 Task: Create a blank project ArmorTech with privacy Public and default view as List and in the team Taskers . Create three sections in the project as To-Do, Doing and Done
Action: Mouse scrolled (905, 554) with delta (0, 0)
Screenshot: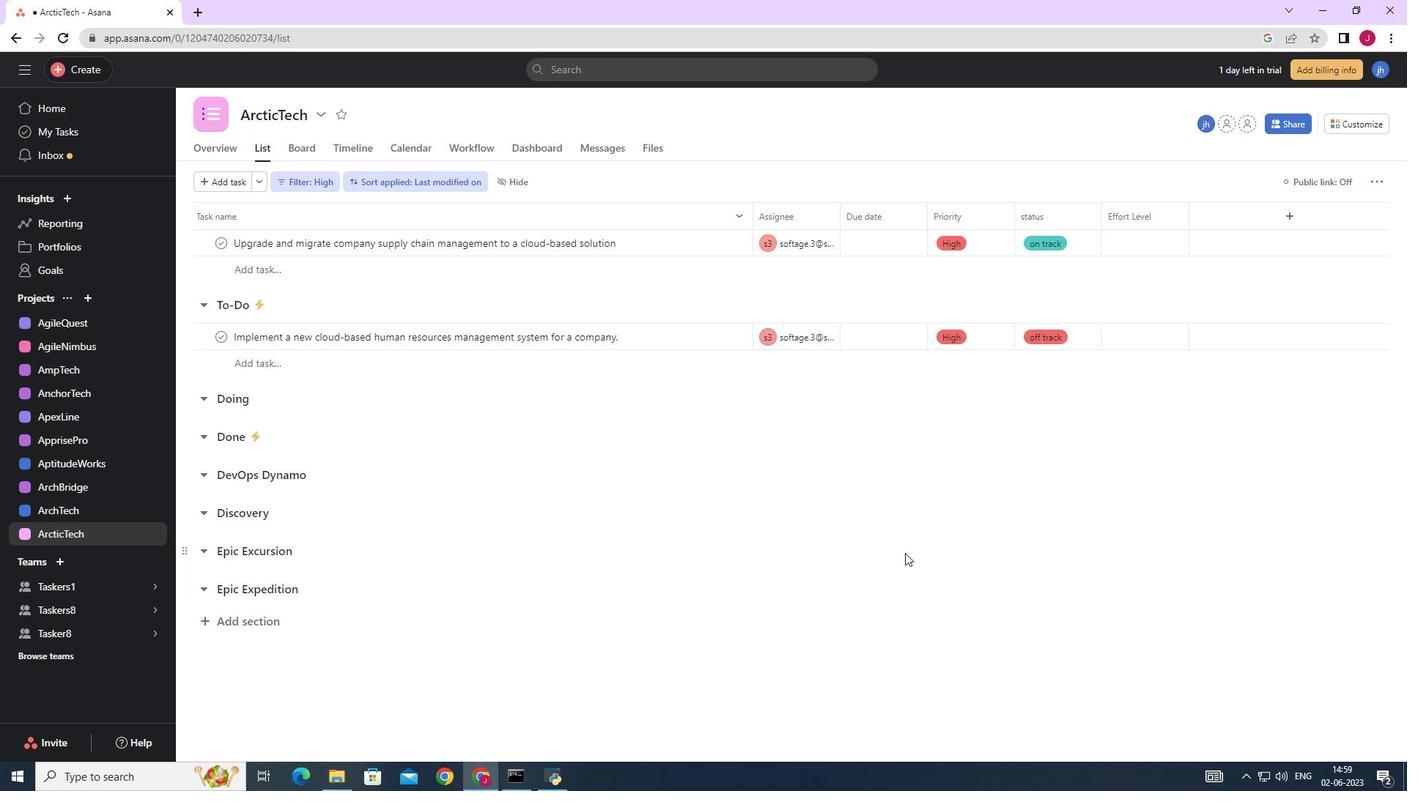 
Action: Mouse moved to (84, 298)
Screenshot: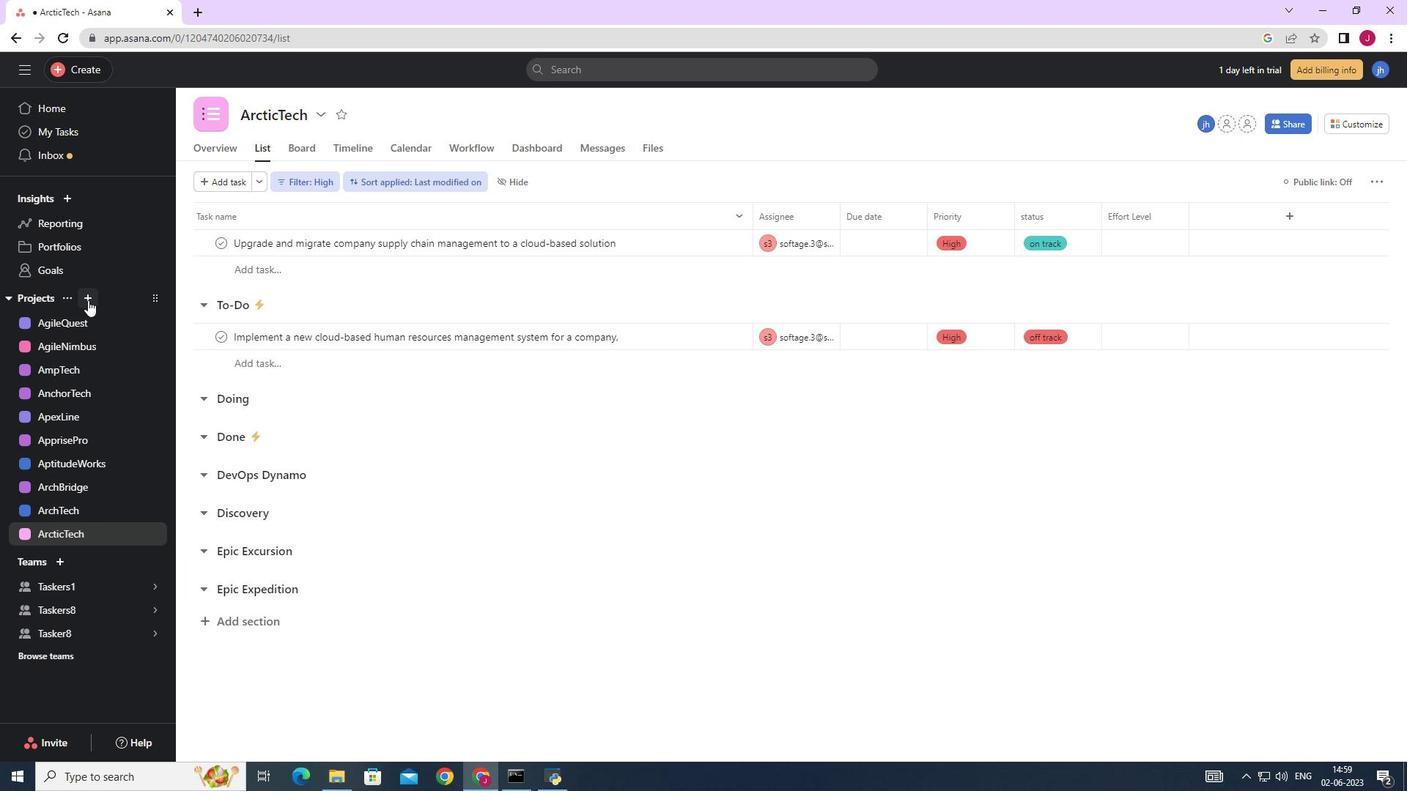 
Action: Mouse pressed left at (84, 298)
Screenshot: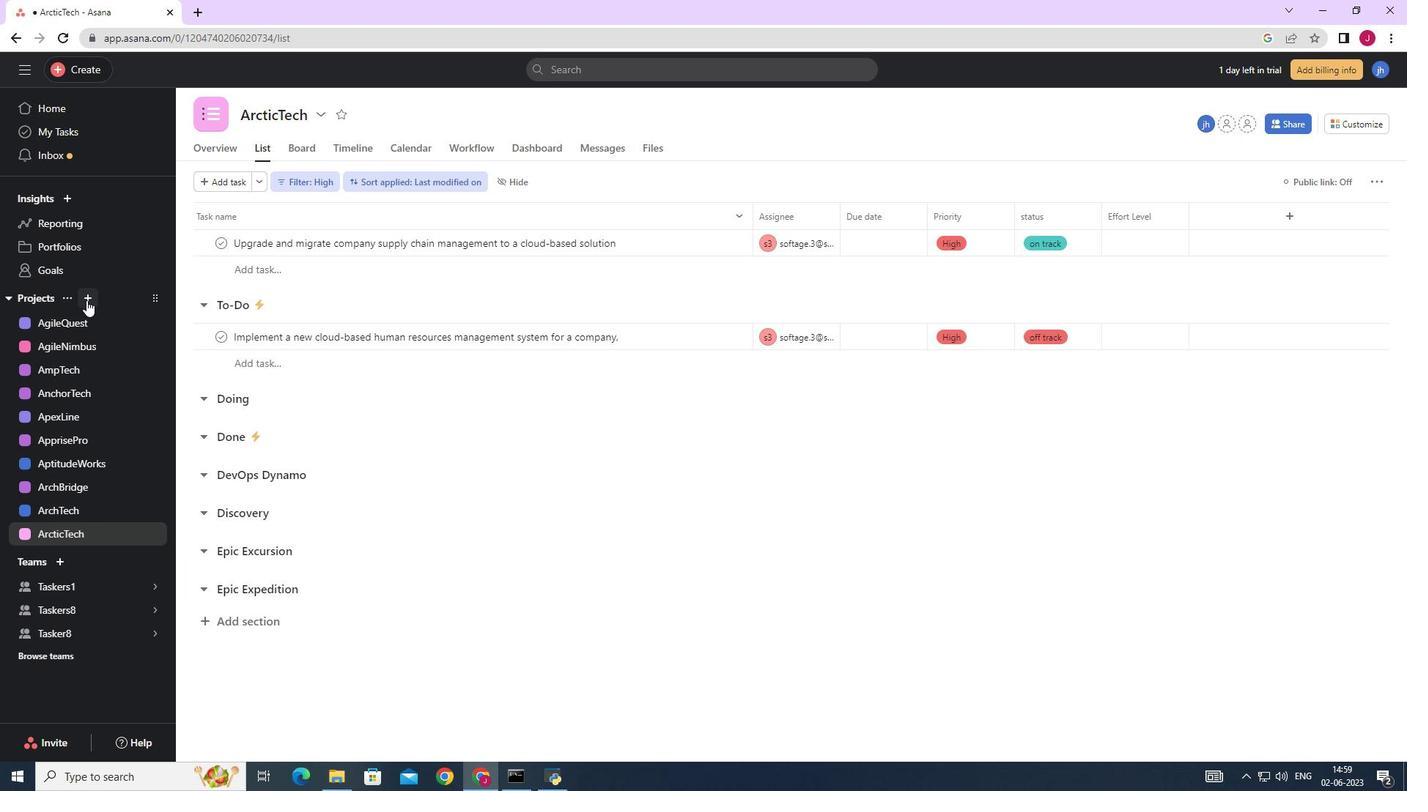 
Action: Mouse moved to (156, 327)
Screenshot: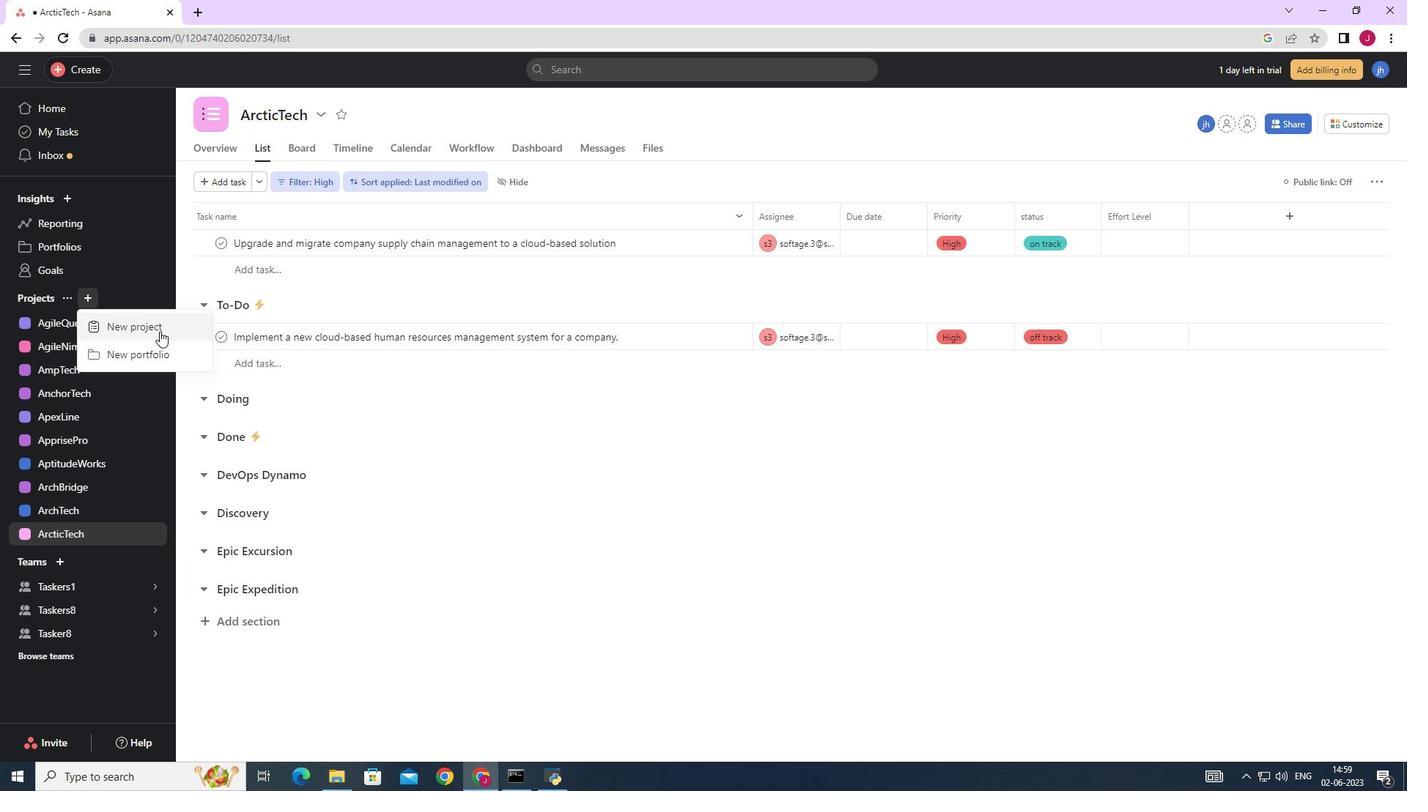 
Action: Mouse pressed left at (156, 327)
Screenshot: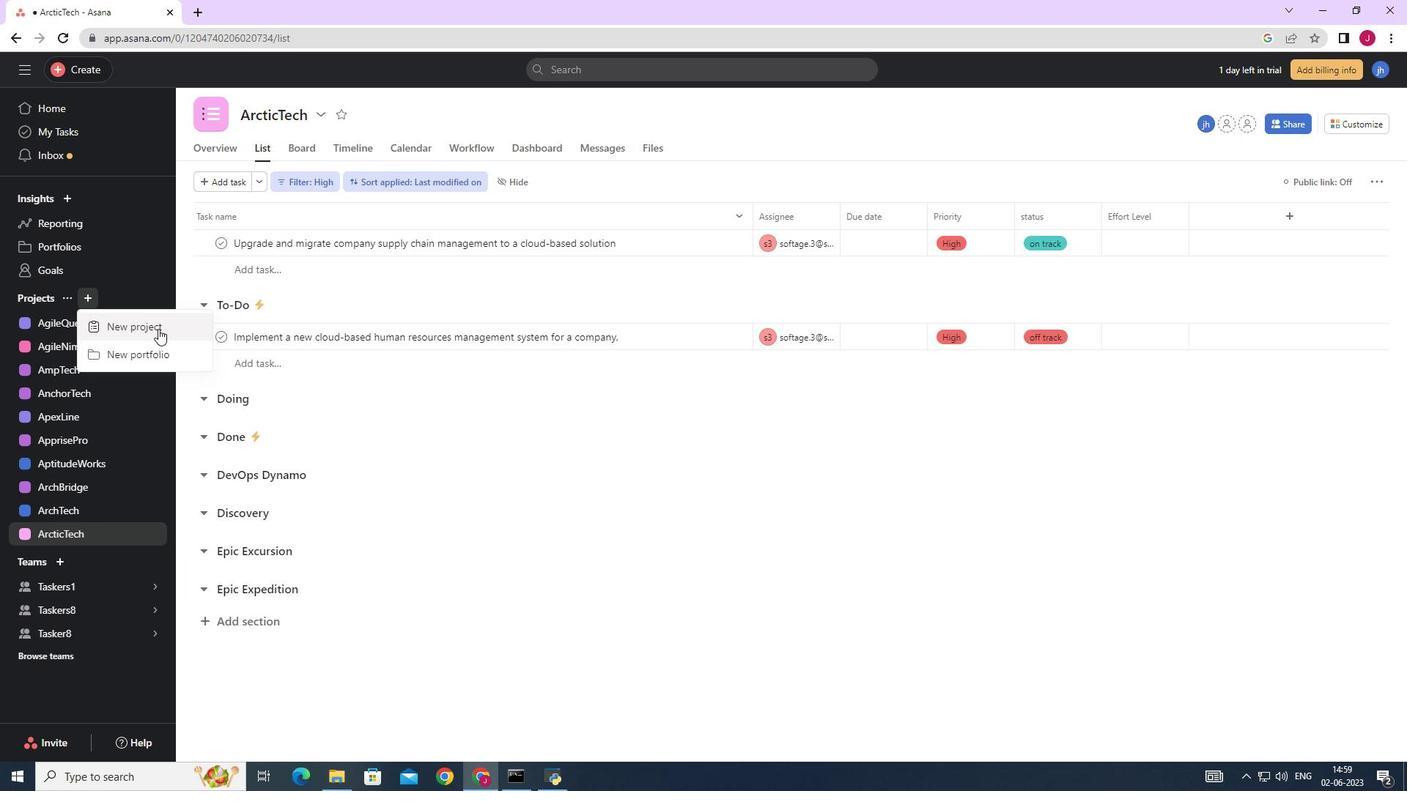 
Action: Mouse moved to (603, 295)
Screenshot: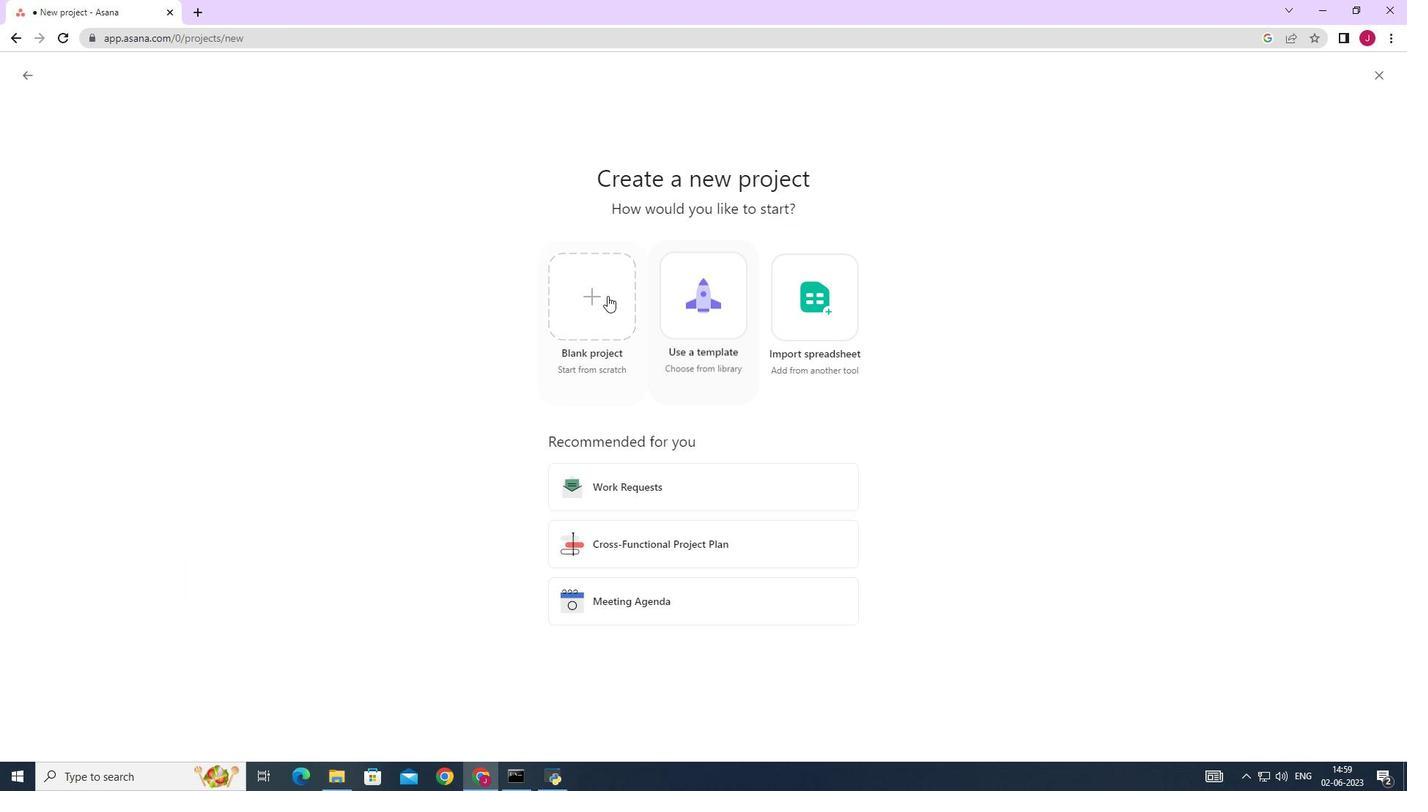 
Action: Mouse pressed left at (603, 295)
Screenshot: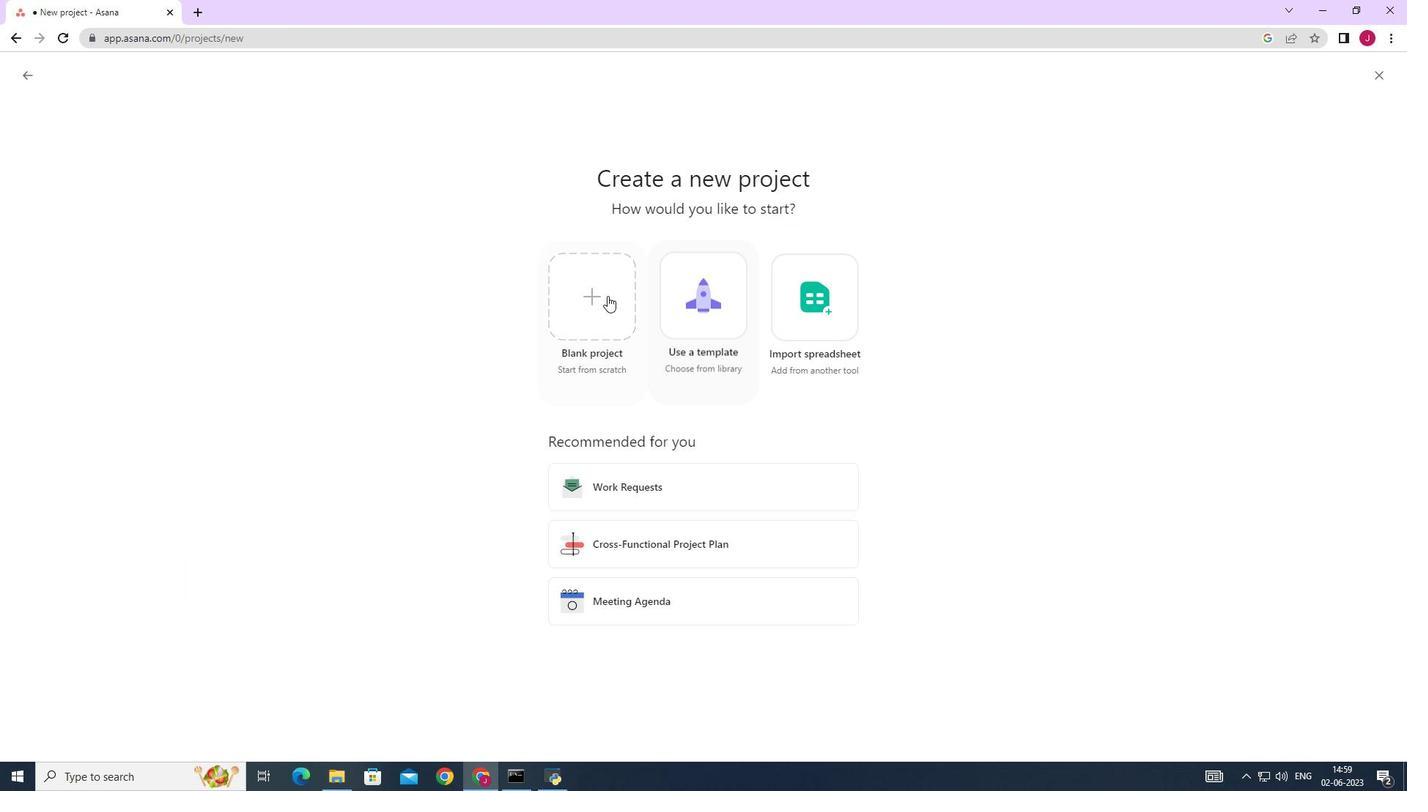 
Action: Mouse moved to (383, 189)
Screenshot: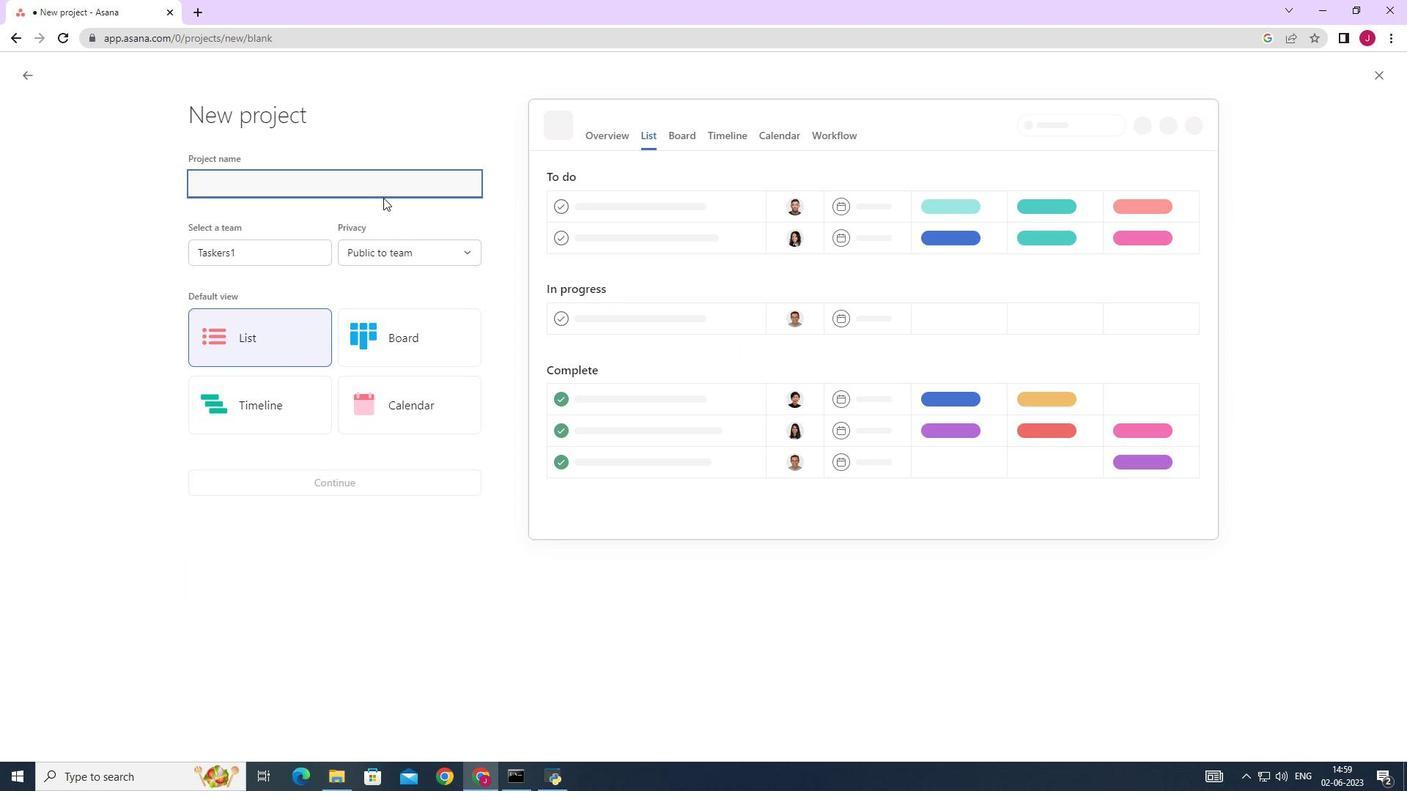 
Action: Mouse pressed left at (383, 189)
Screenshot: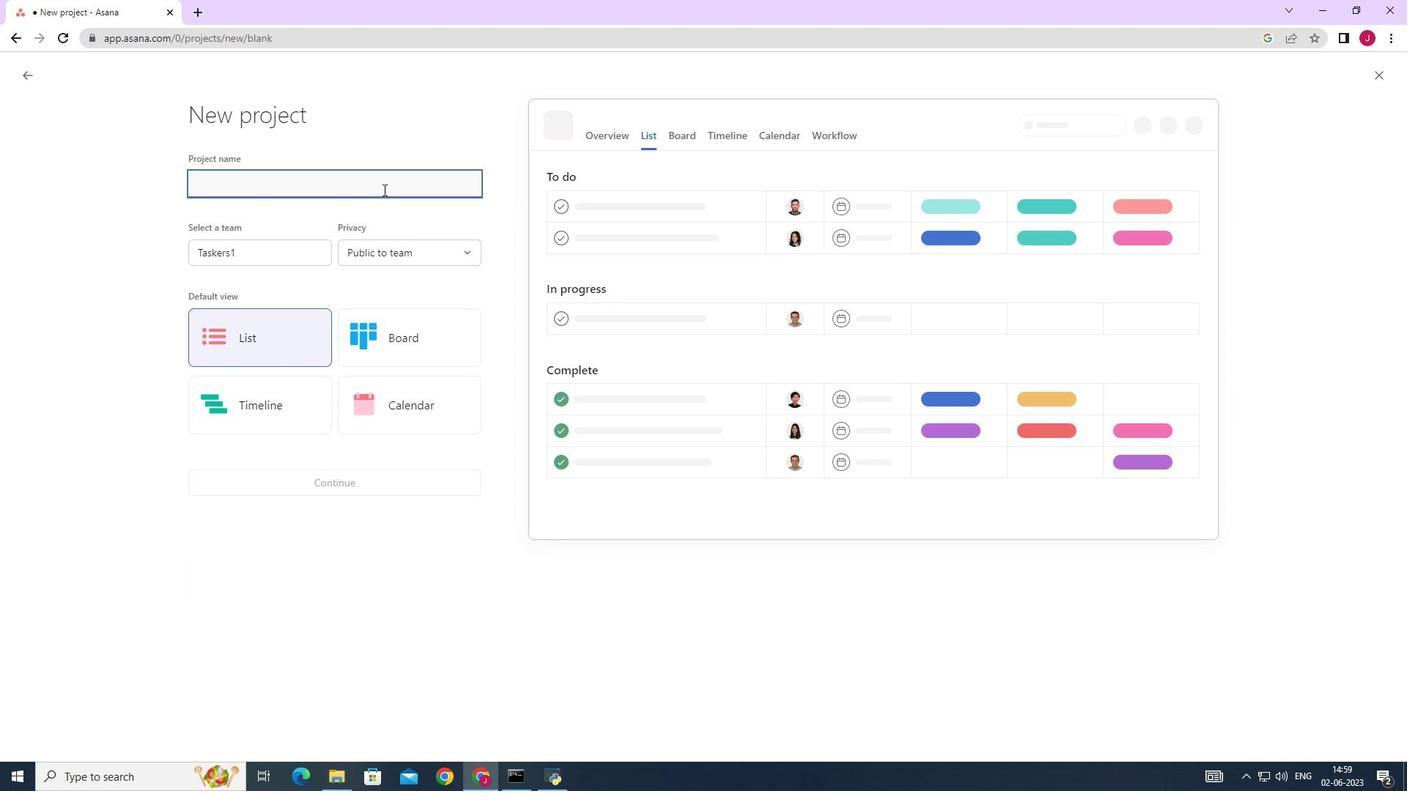 
Action: Key pressed <Key.caps_lock>A<Key.caps_lock>rmor<Key.caps_lock>T<Key.caps_lock>ech
Screenshot: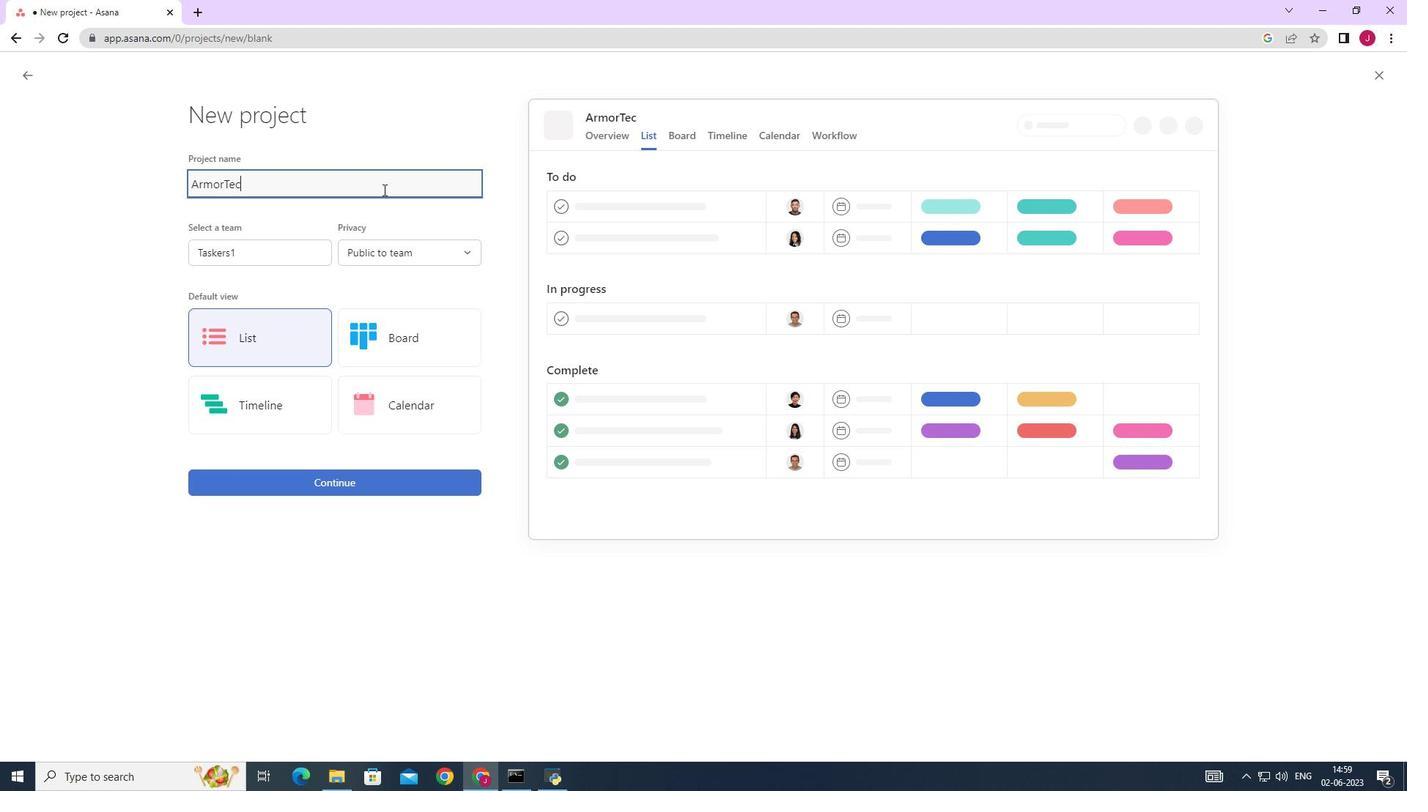 
Action: Mouse moved to (384, 253)
Screenshot: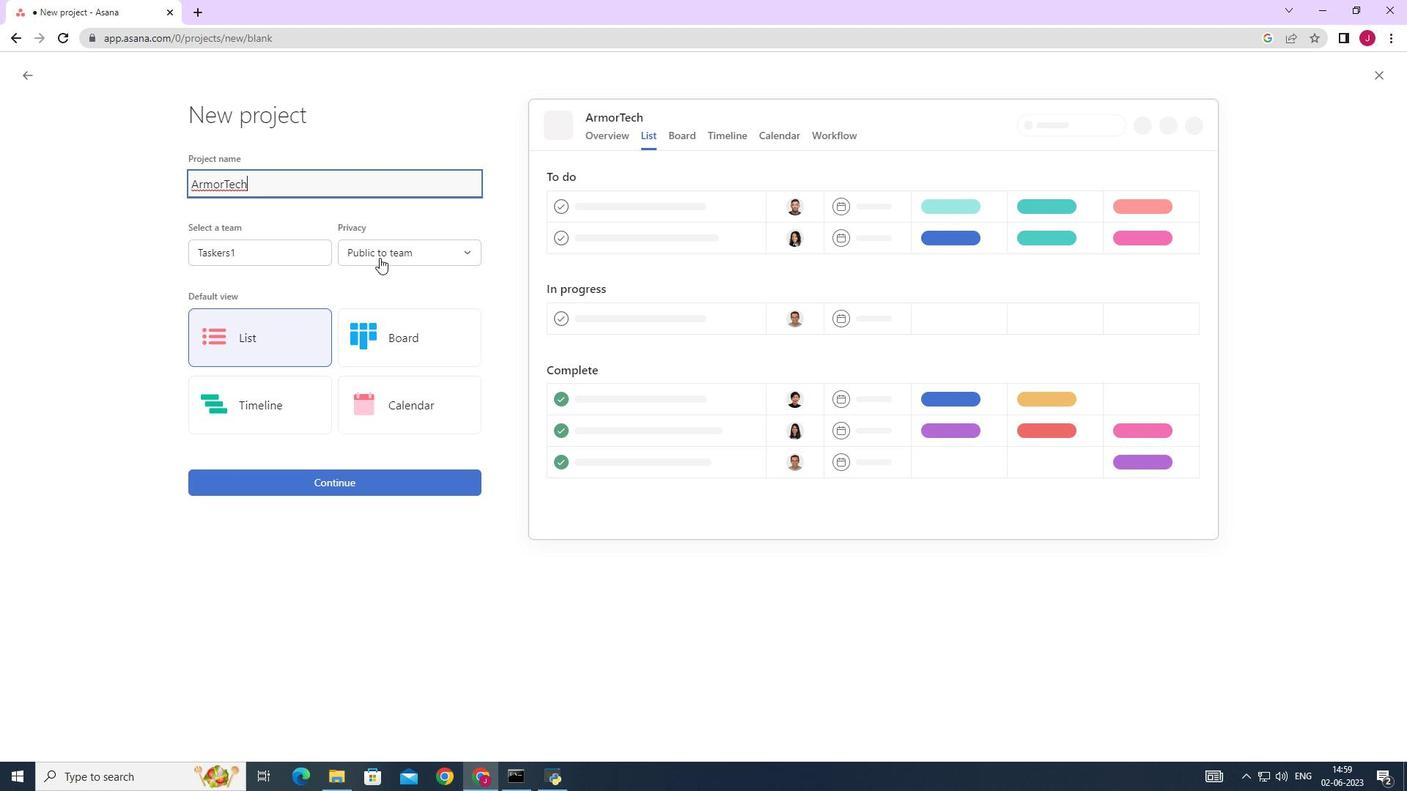 
Action: Mouse pressed left at (384, 253)
Screenshot: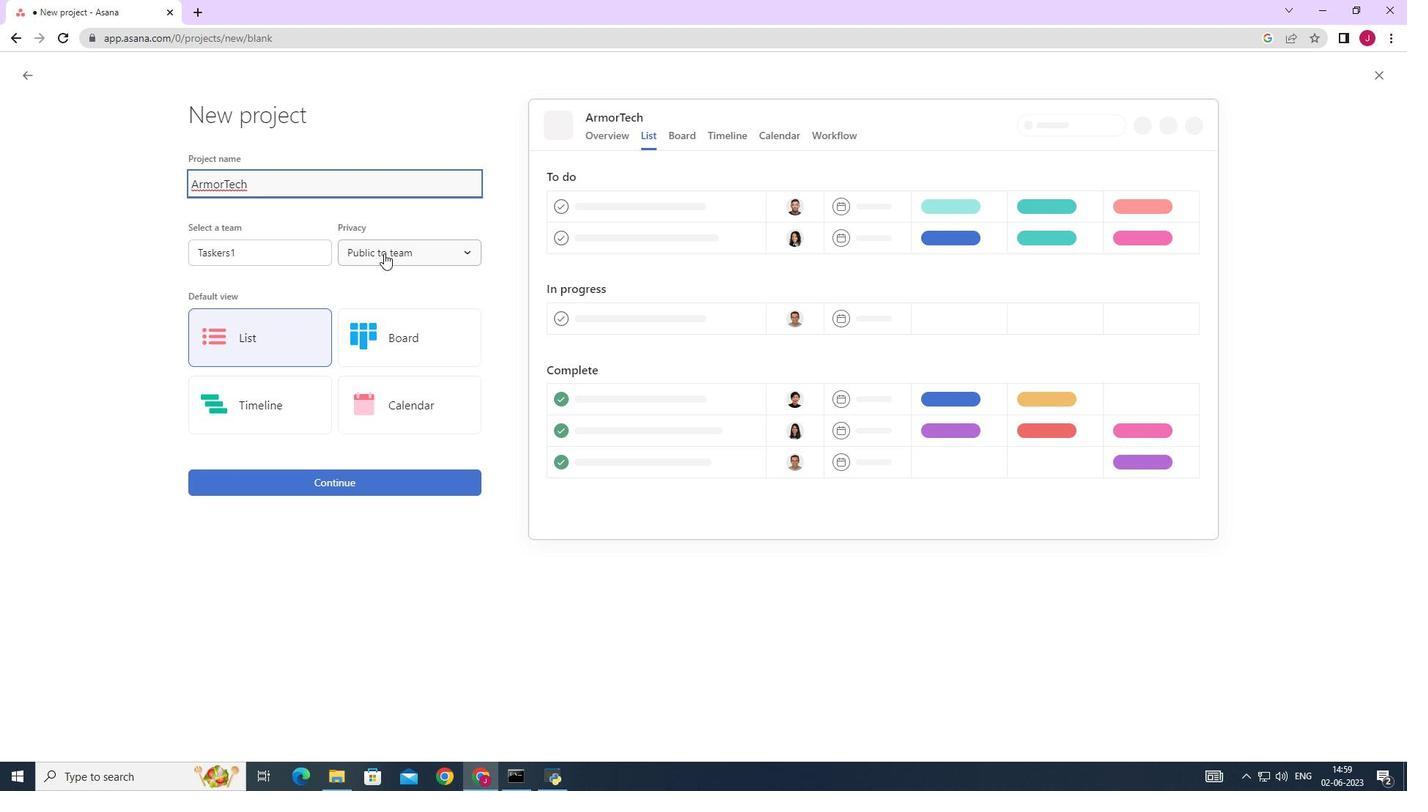 
Action: Mouse moved to (398, 280)
Screenshot: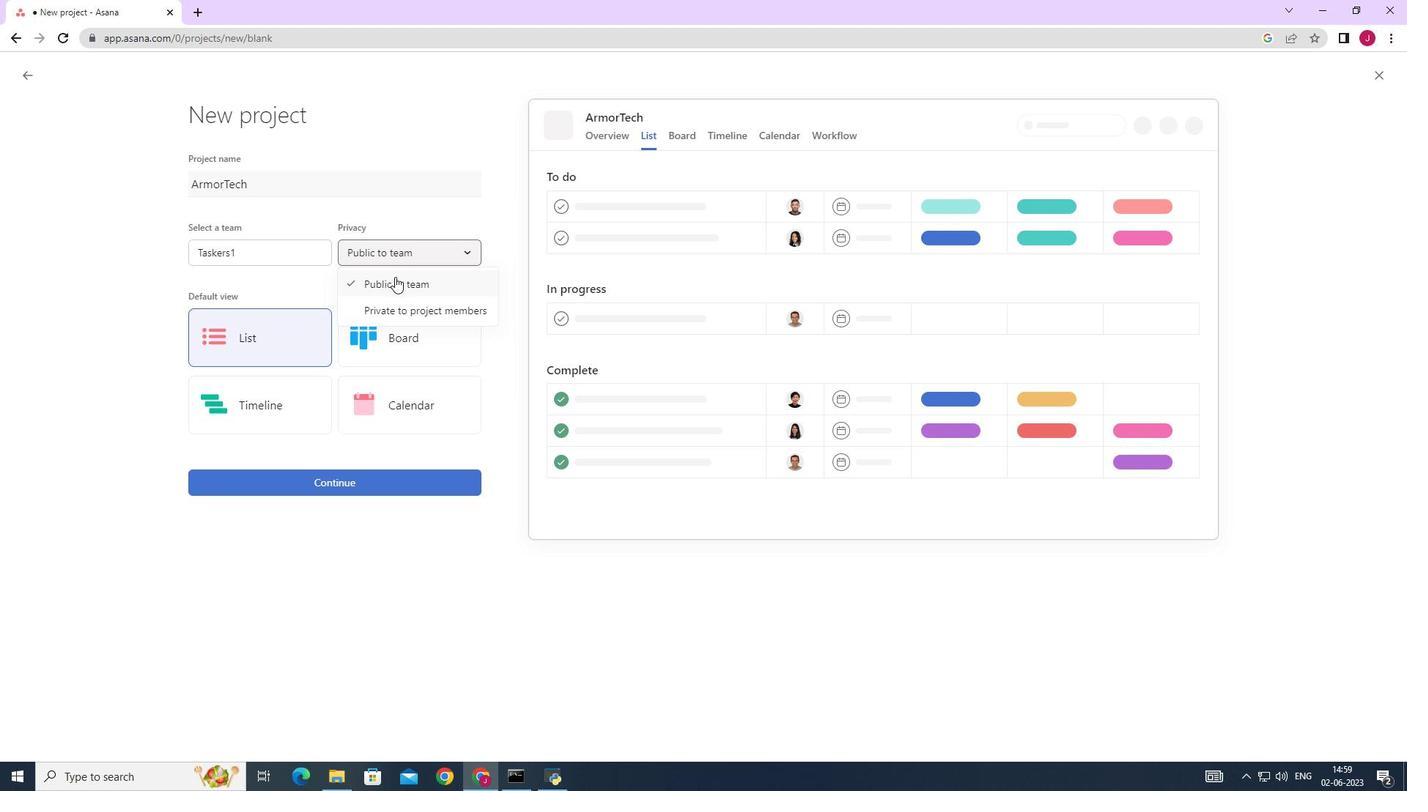 
Action: Mouse pressed left at (398, 280)
Screenshot: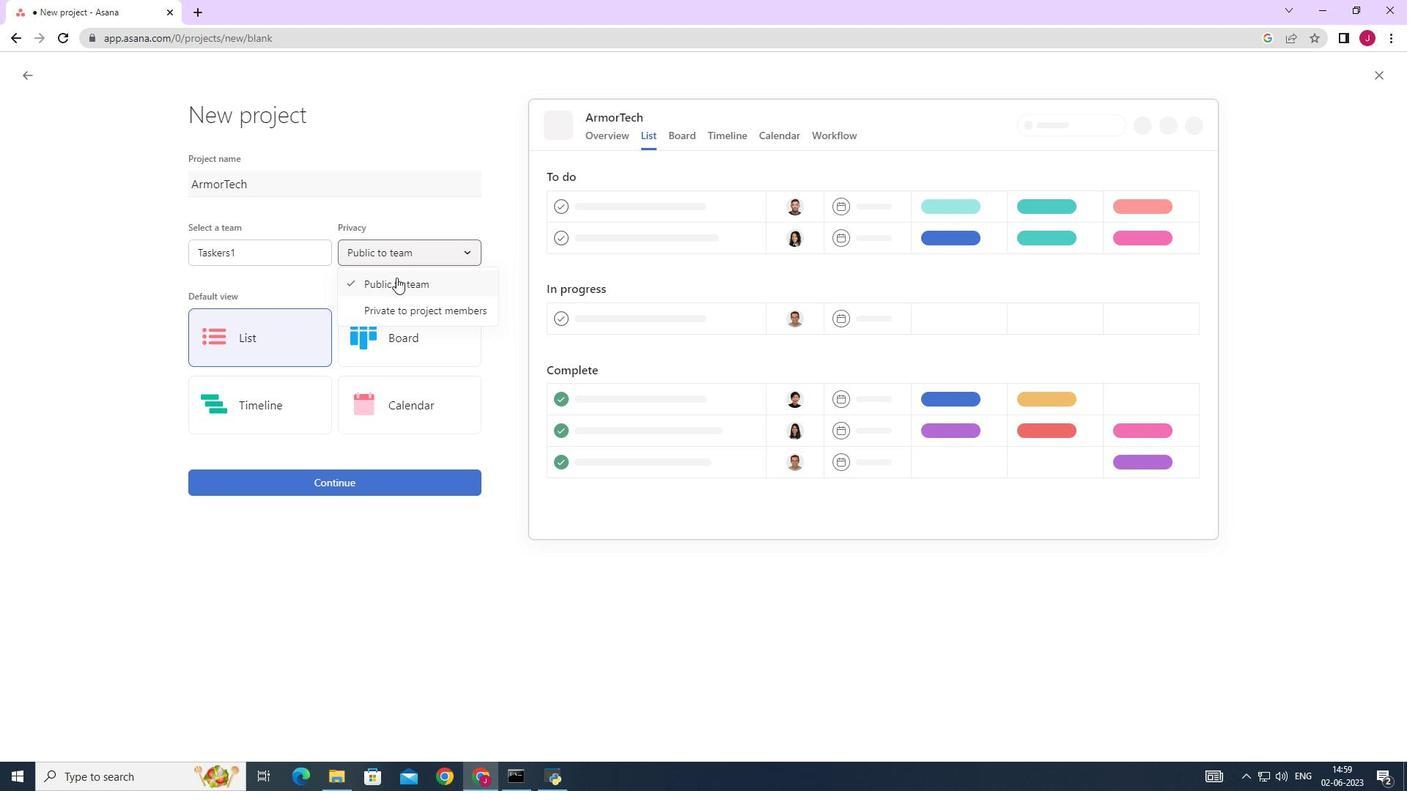 
Action: Mouse moved to (288, 340)
Screenshot: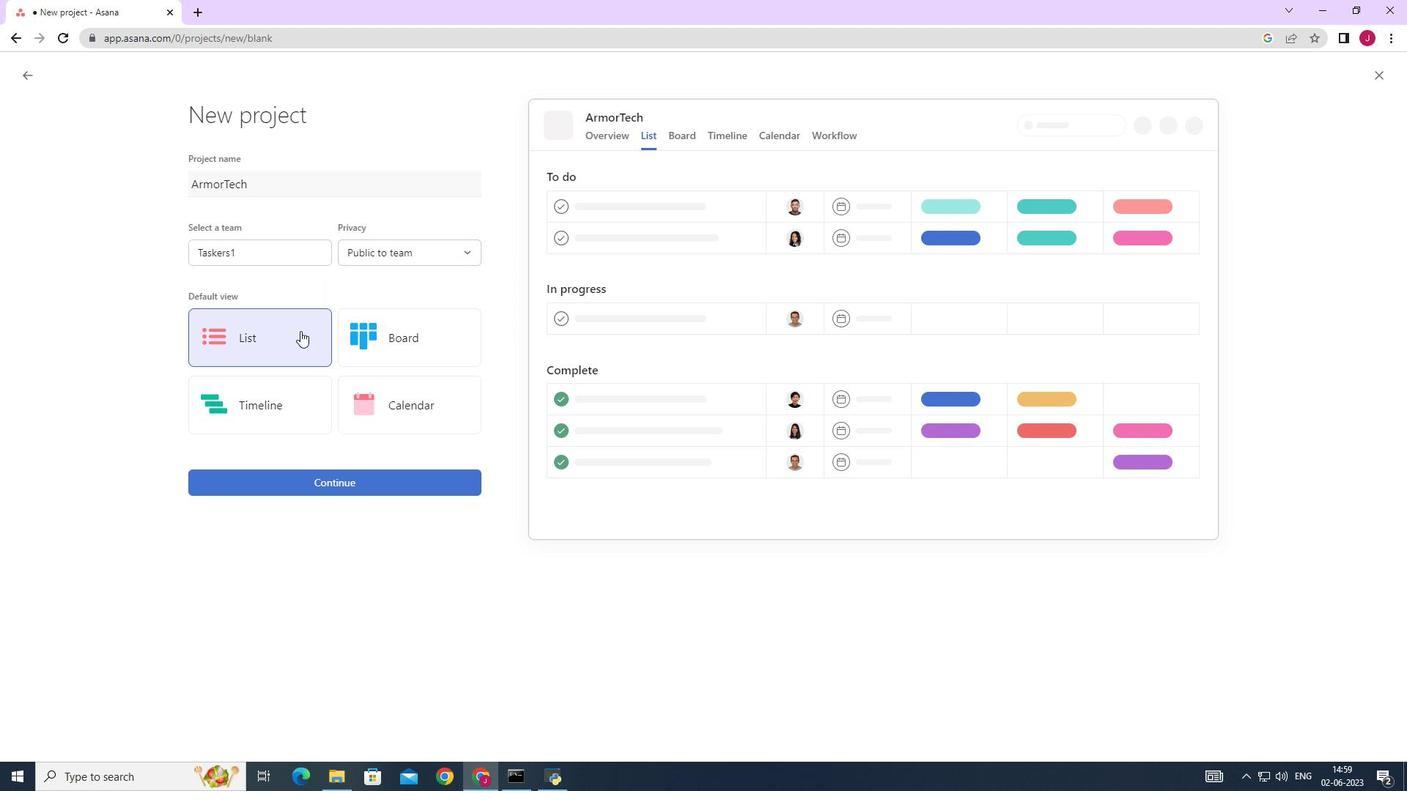 
Action: Mouse pressed left at (288, 340)
Screenshot: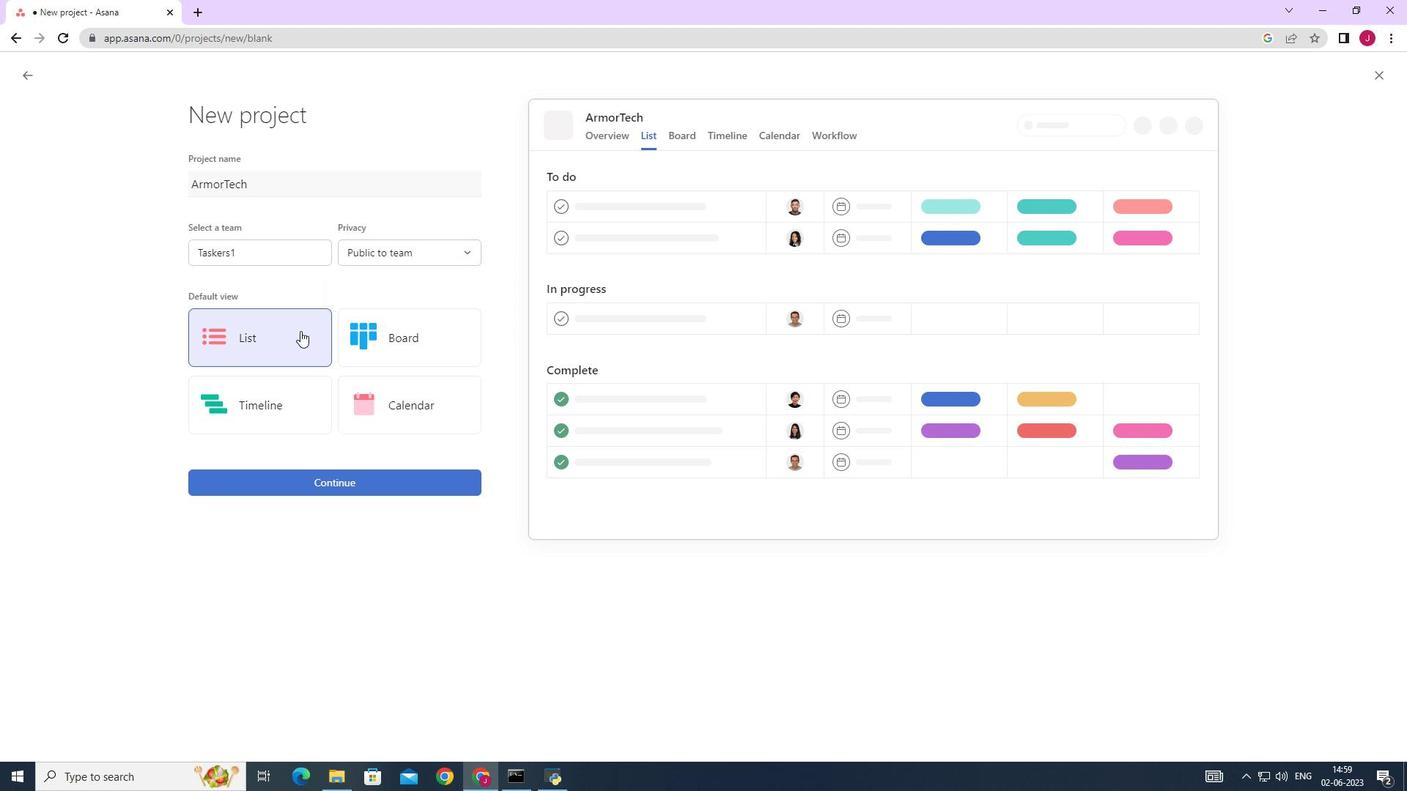 
Action: Mouse moved to (320, 481)
Screenshot: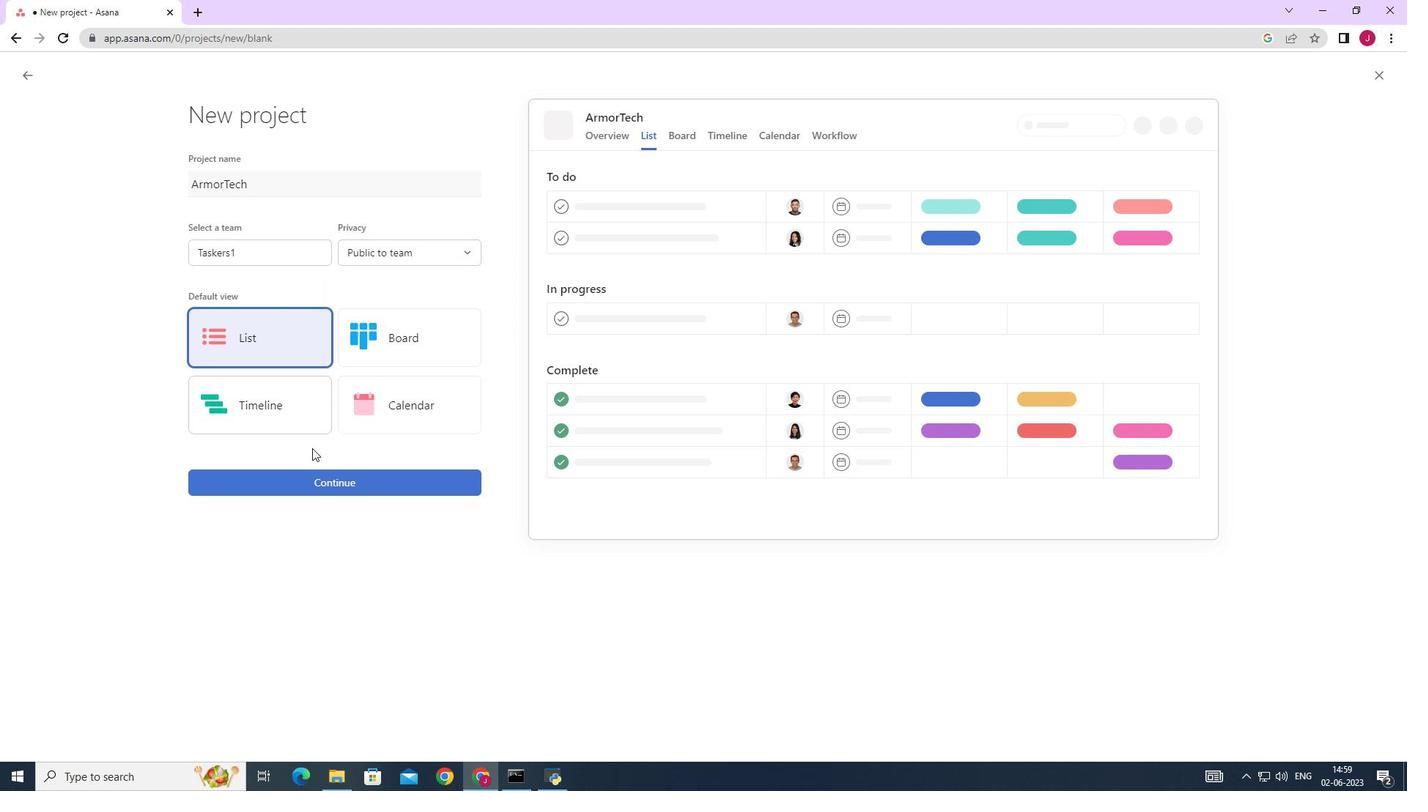 
Action: Mouse pressed left at (320, 481)
Screenshot: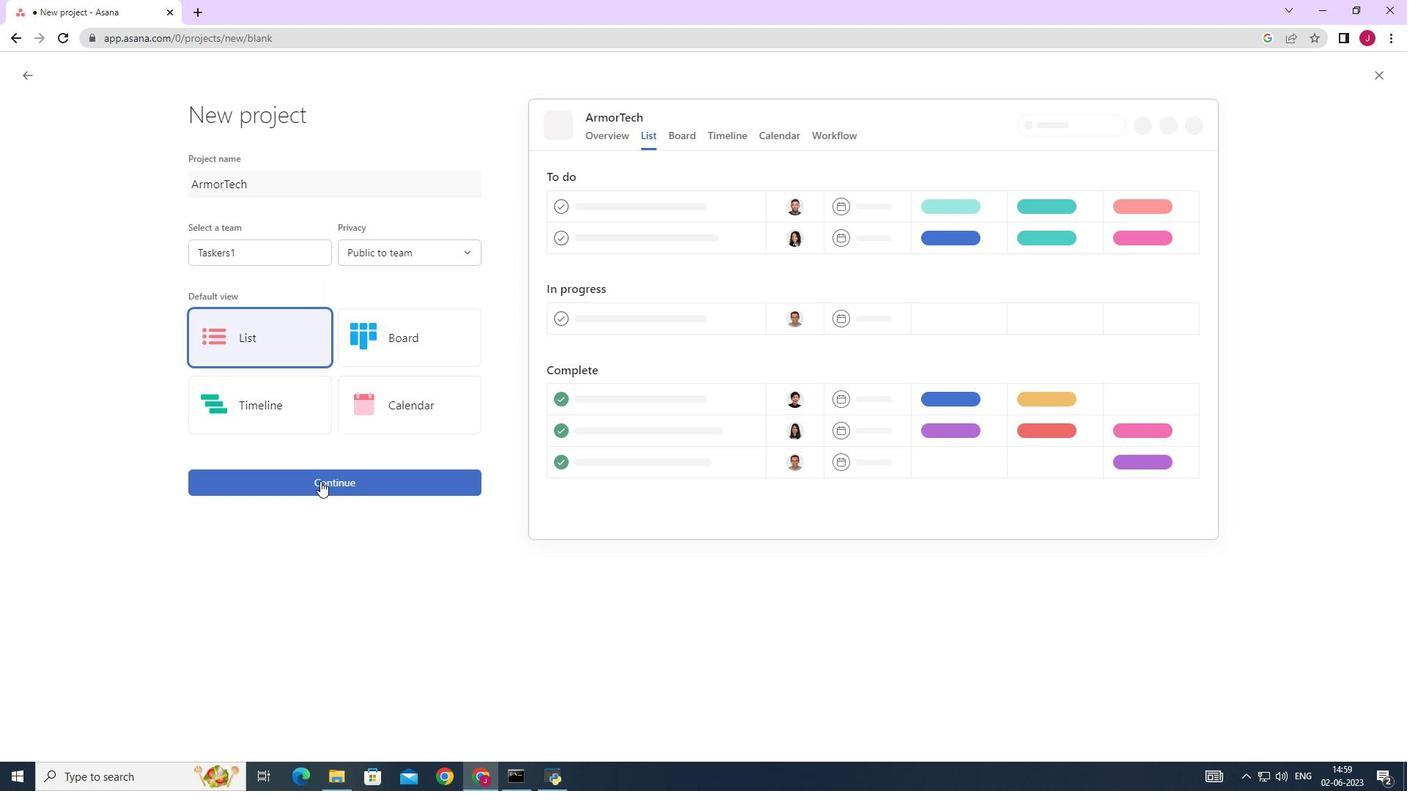 
Action: Mouse moved to (368, 394)
Screenshot: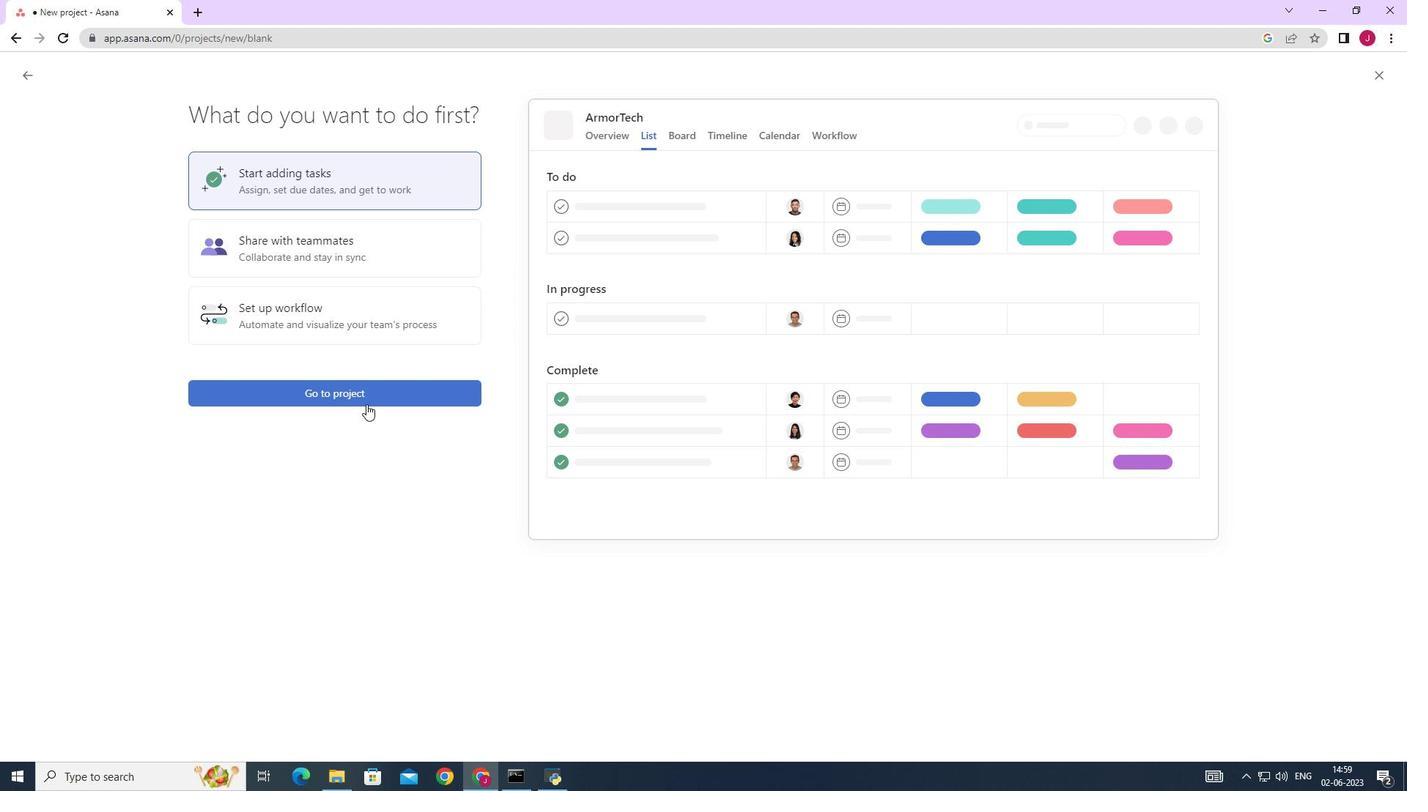 
Action: Mouse pressed left at (368, 394)
Screenshot: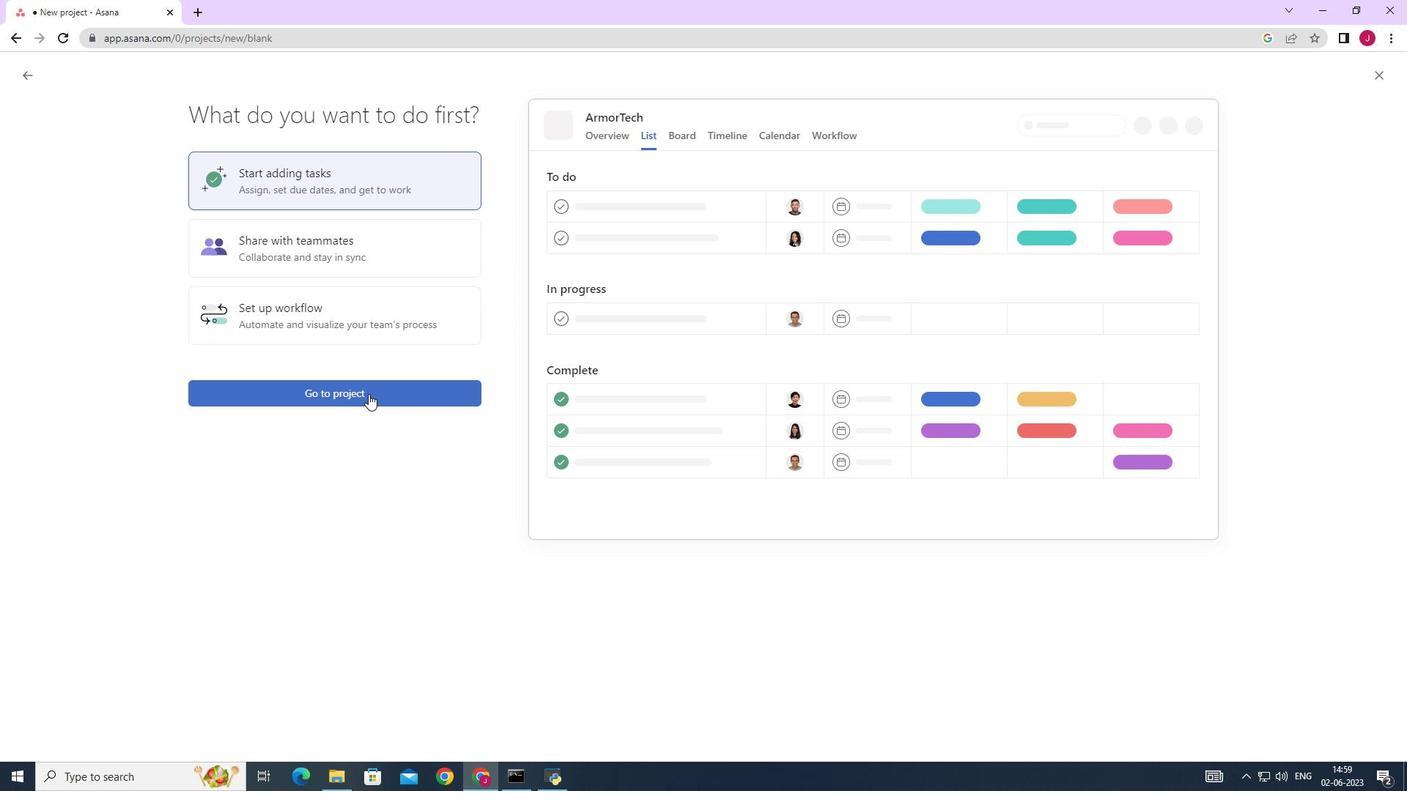 
Action: Mouse moved to (244, 322)
Screenshot: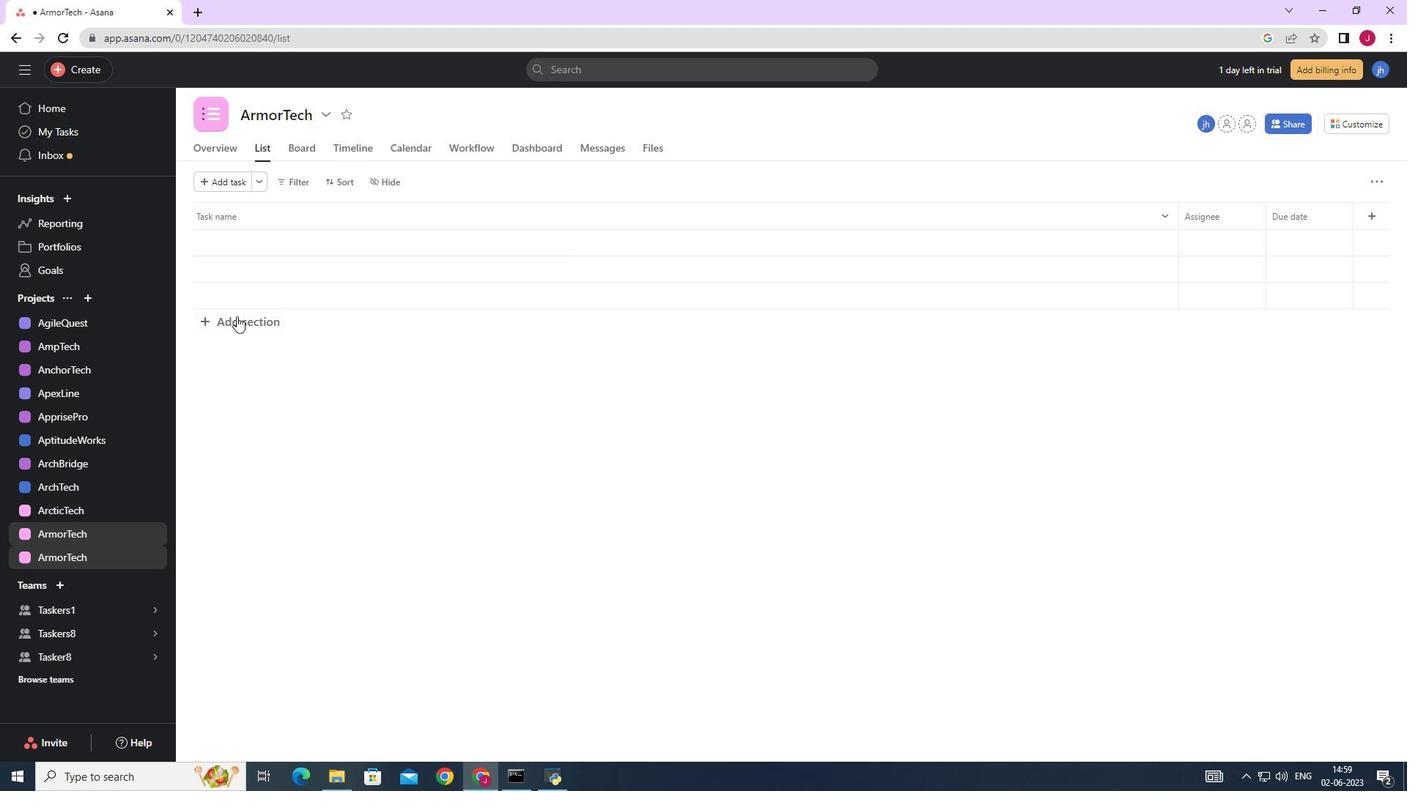 
Action: Mouse pressed left at (244, 322)
Screenshot: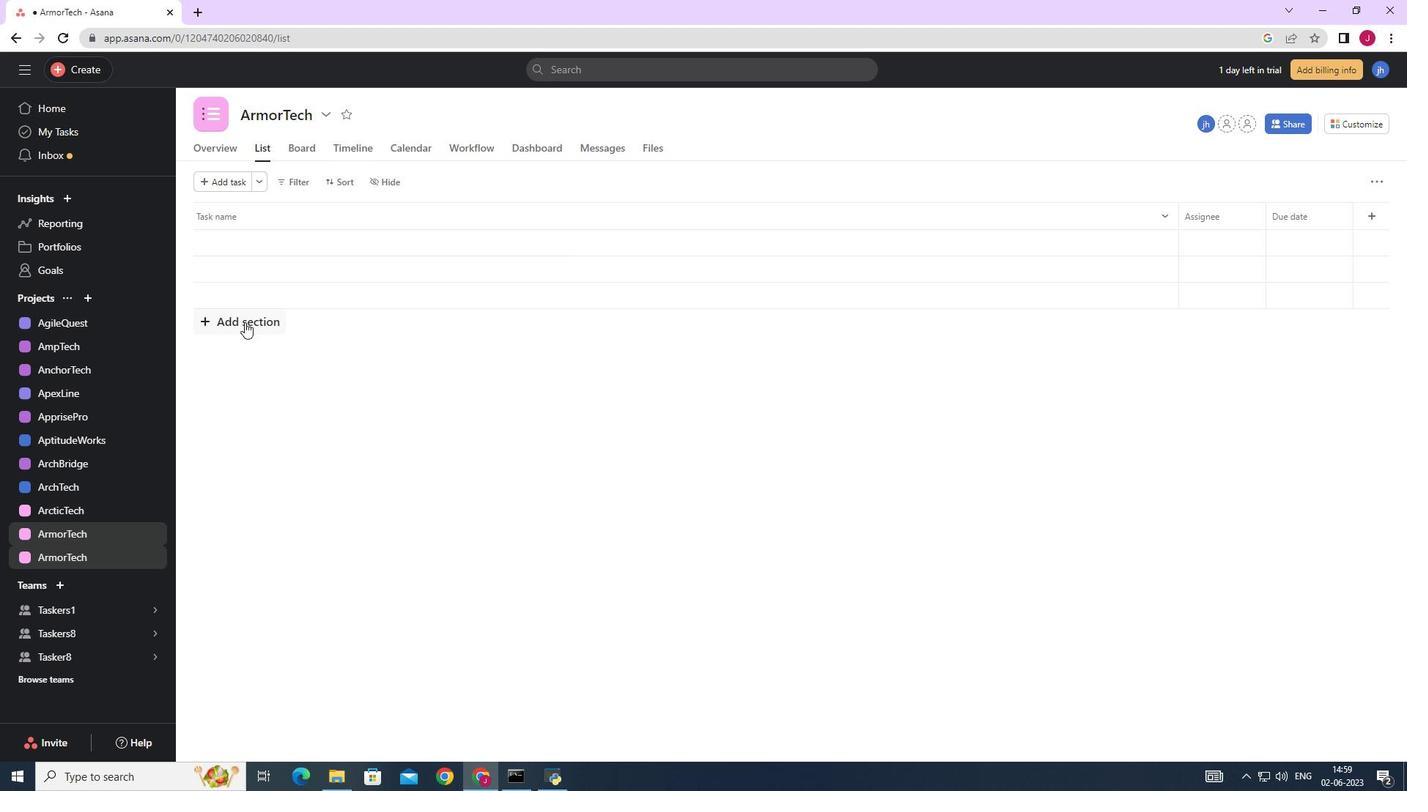
Action: Key pressed <Key.caps_lock>T<Key.caps_lock>-o<Key.space><Key.backspace><Key.backspace><Key.backspace>o-<Key.caps_lock>D<Key.caps_lock>o<Key.enter>
Screenshot: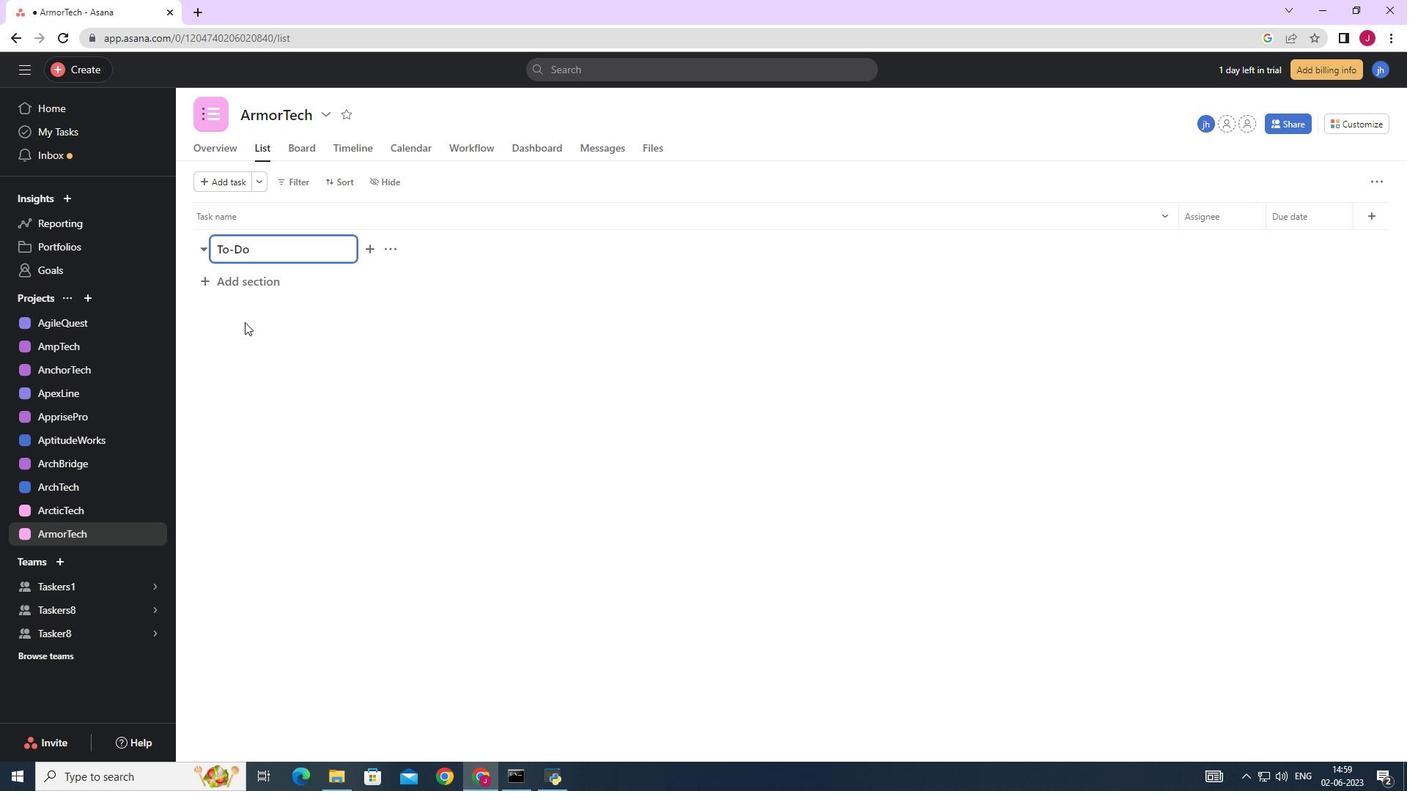 
Action: Mouse moved to (258, 343)
Screenshot: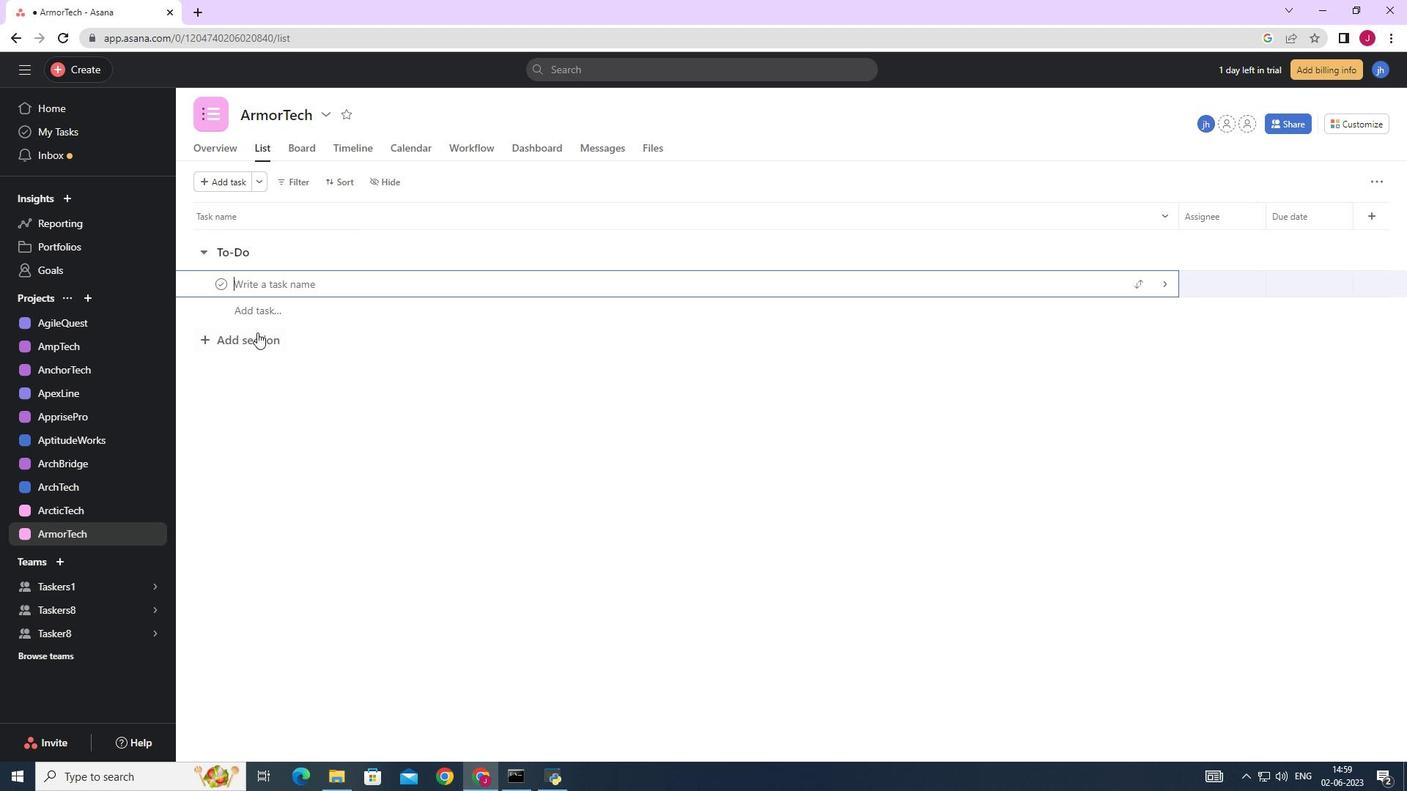 
Action: Mouse pressed left at (258, 343)
Screenshot: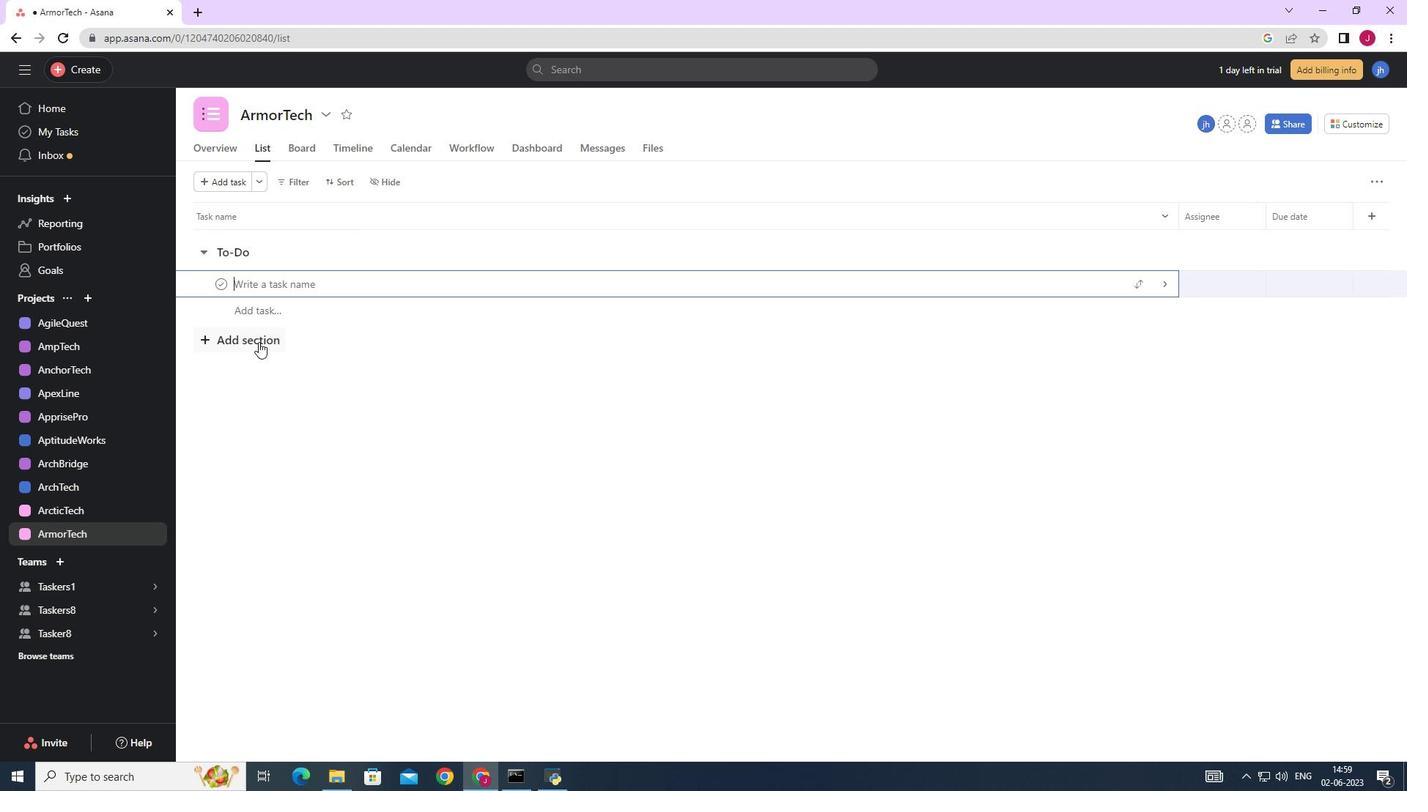 
Action: Mouse moved to (250, 283)
Screenshot: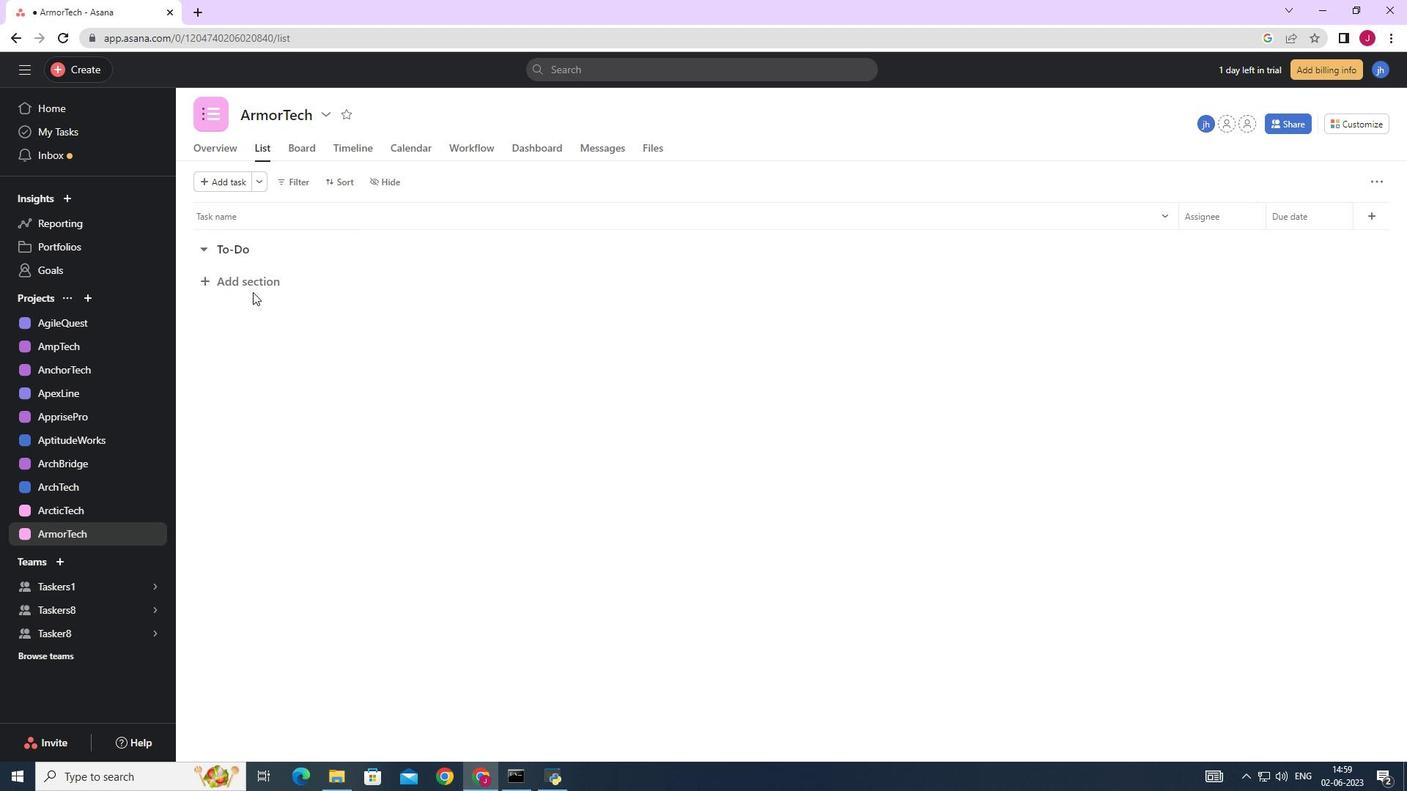 
Action: Mouse pressed left at (250, 283)
Screenshot: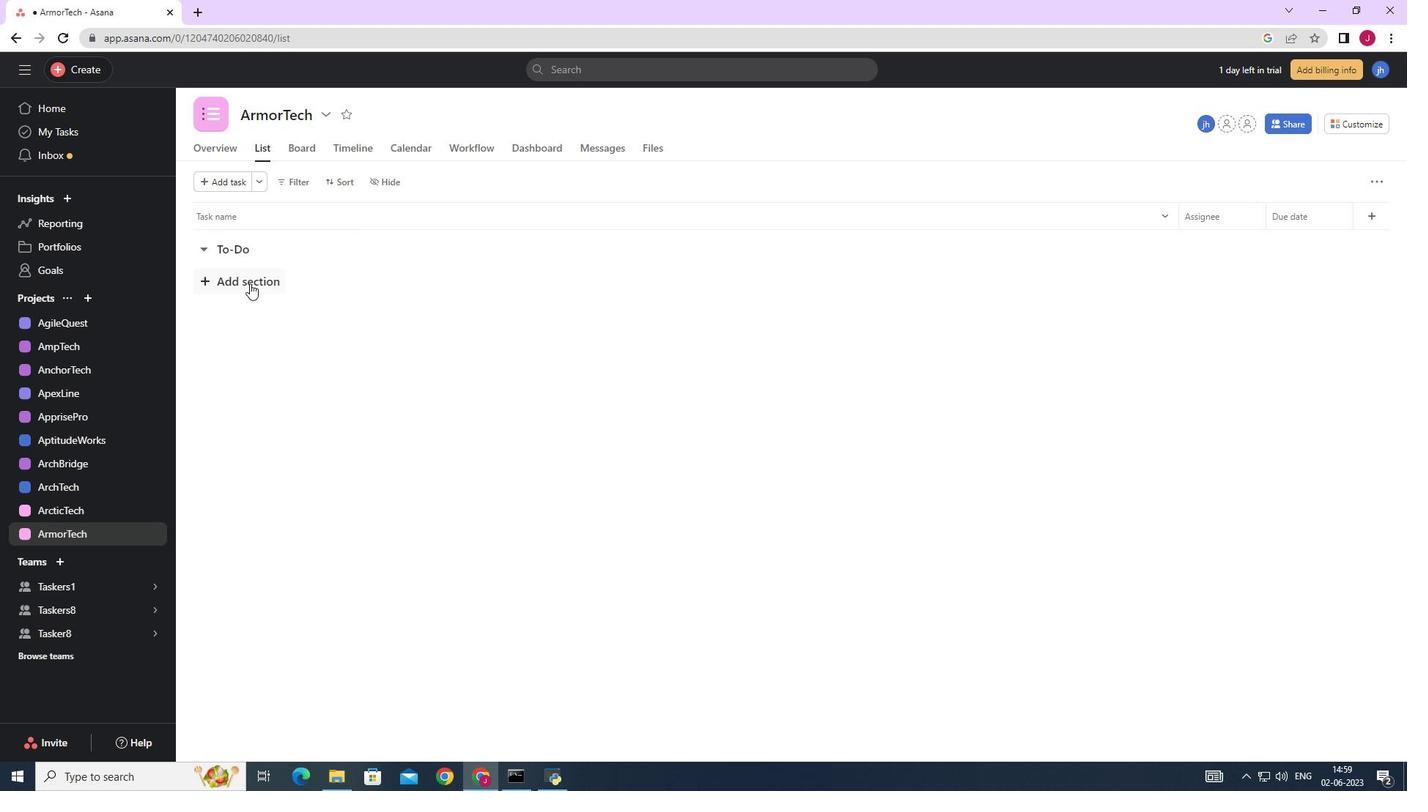 
Action: Key pressed <Key.caps_lock>D<Key.caps_lock>oing
Screenshot: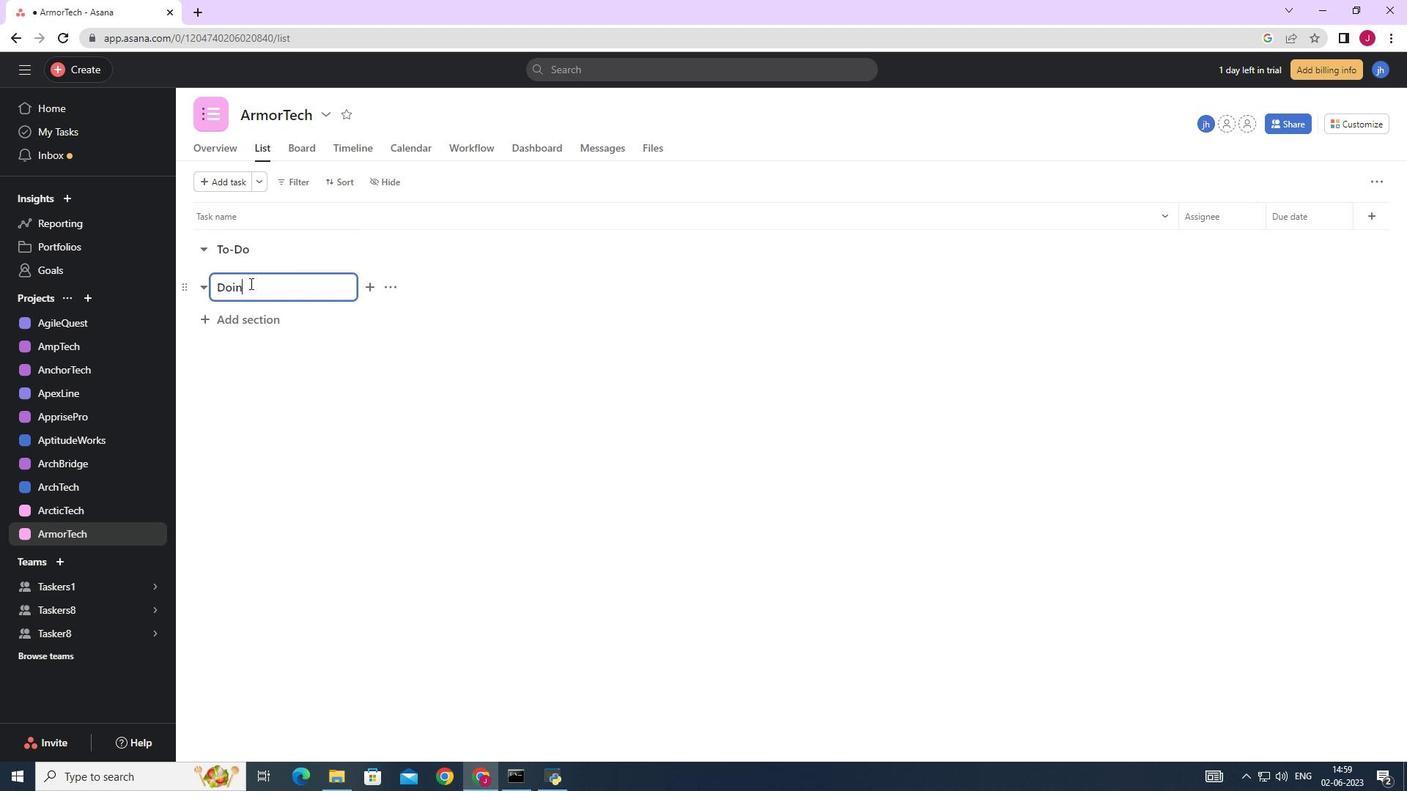 
Action: Mouse moved to (260, 318)
Screenshot: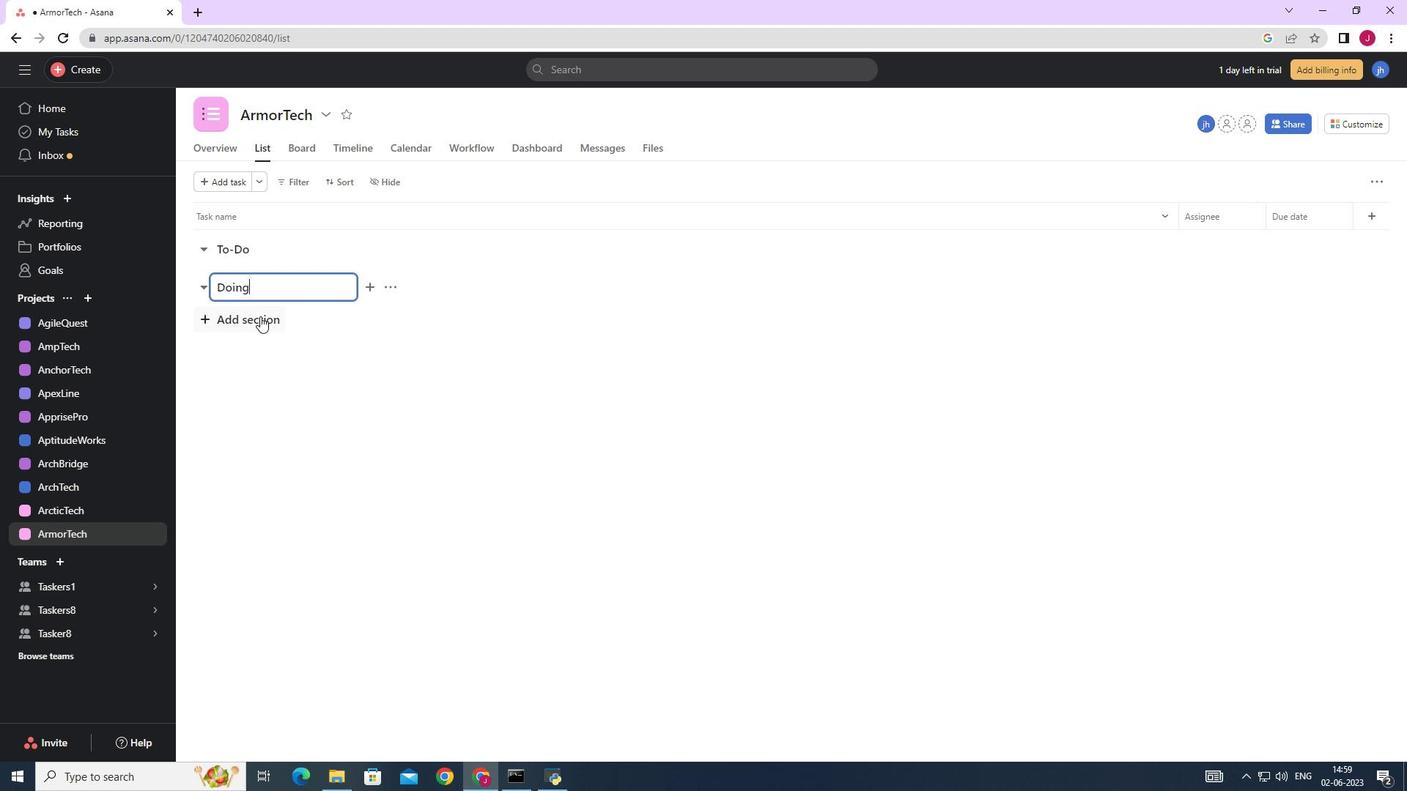 
Action: Mouse pressed left at (260, 318)
Screenshot: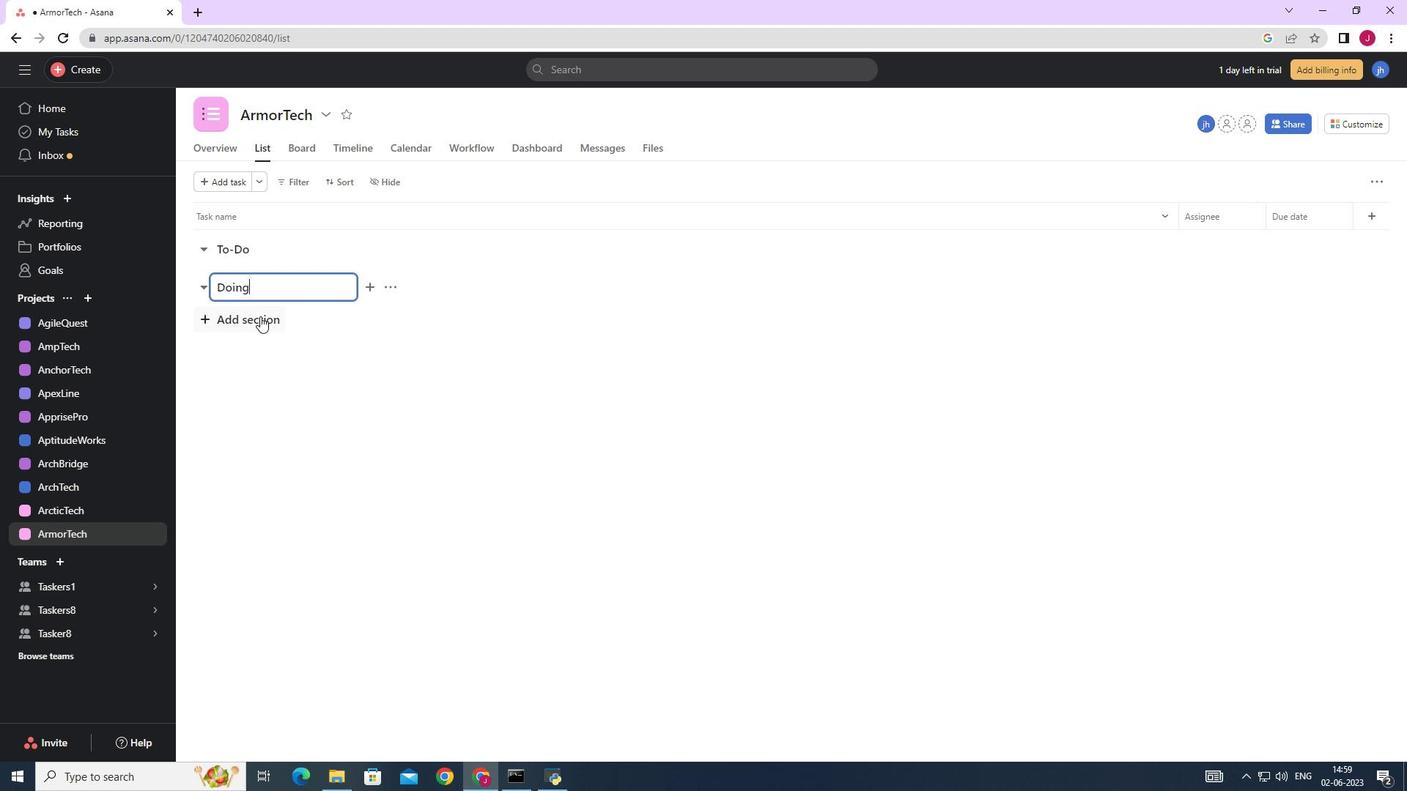 
Action: Key pressed <Key.caps_lock>D<Key.caps_lock>o
Screenshot: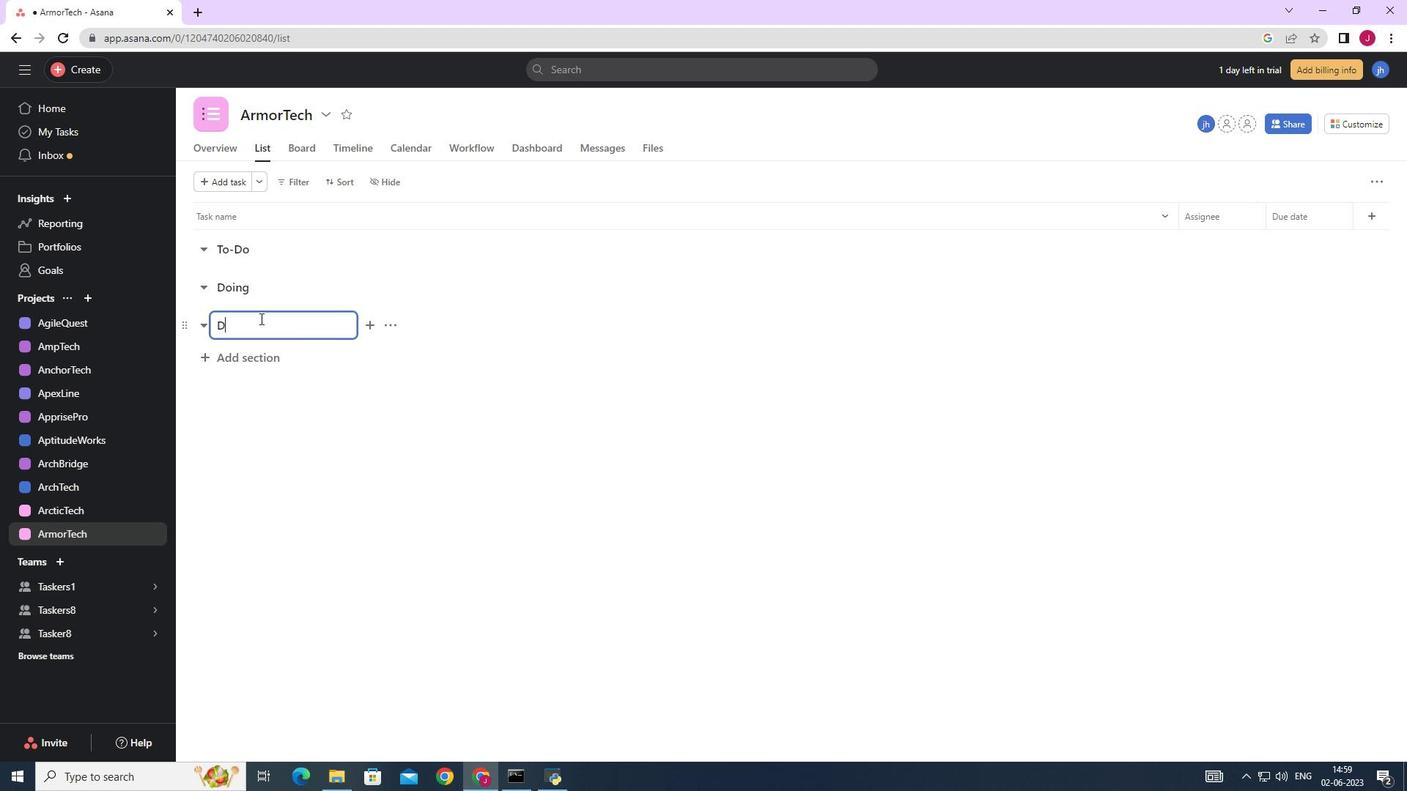 
Action: Mouse moved to (260, 318)
Screenshot: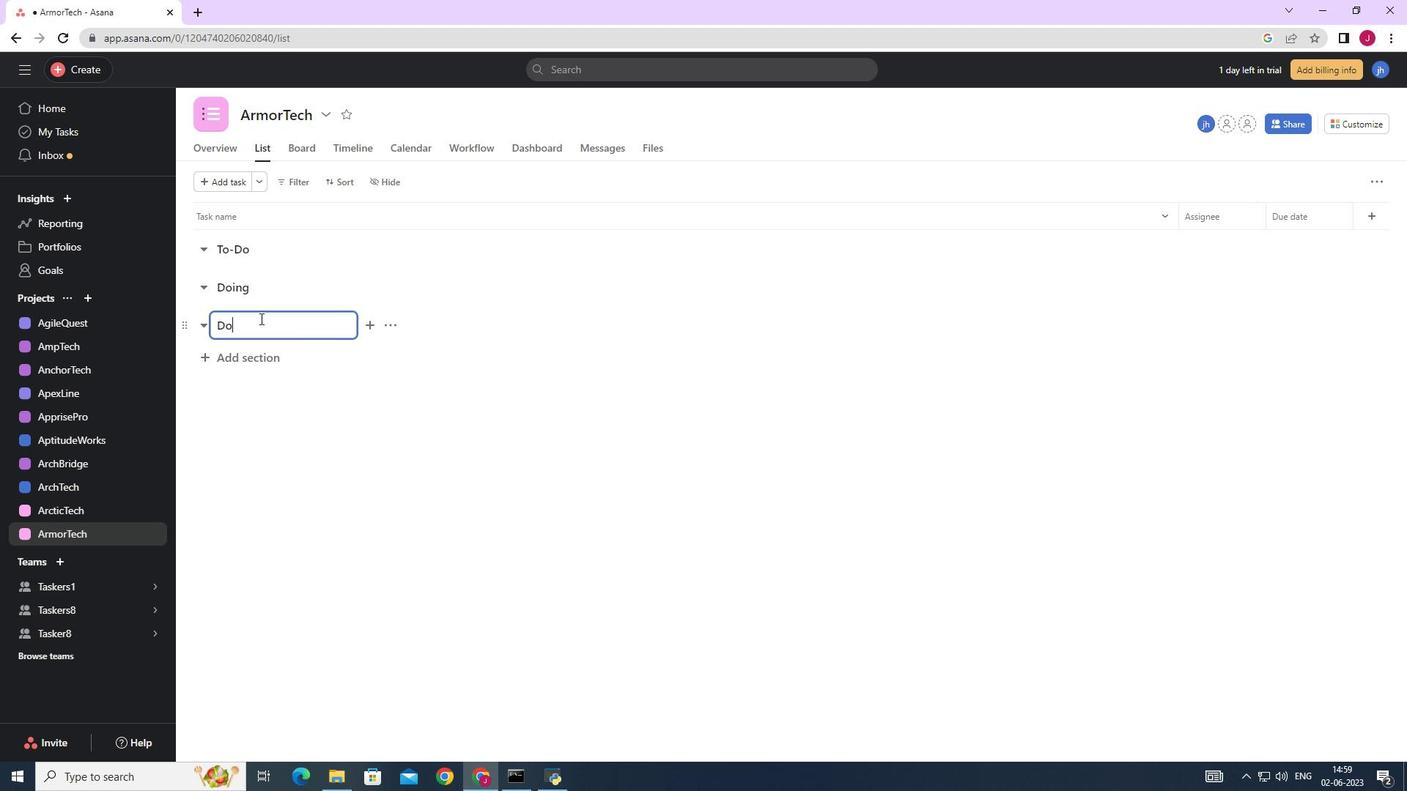 
Action: Key pressed ne<Key.enter>
Screenshot: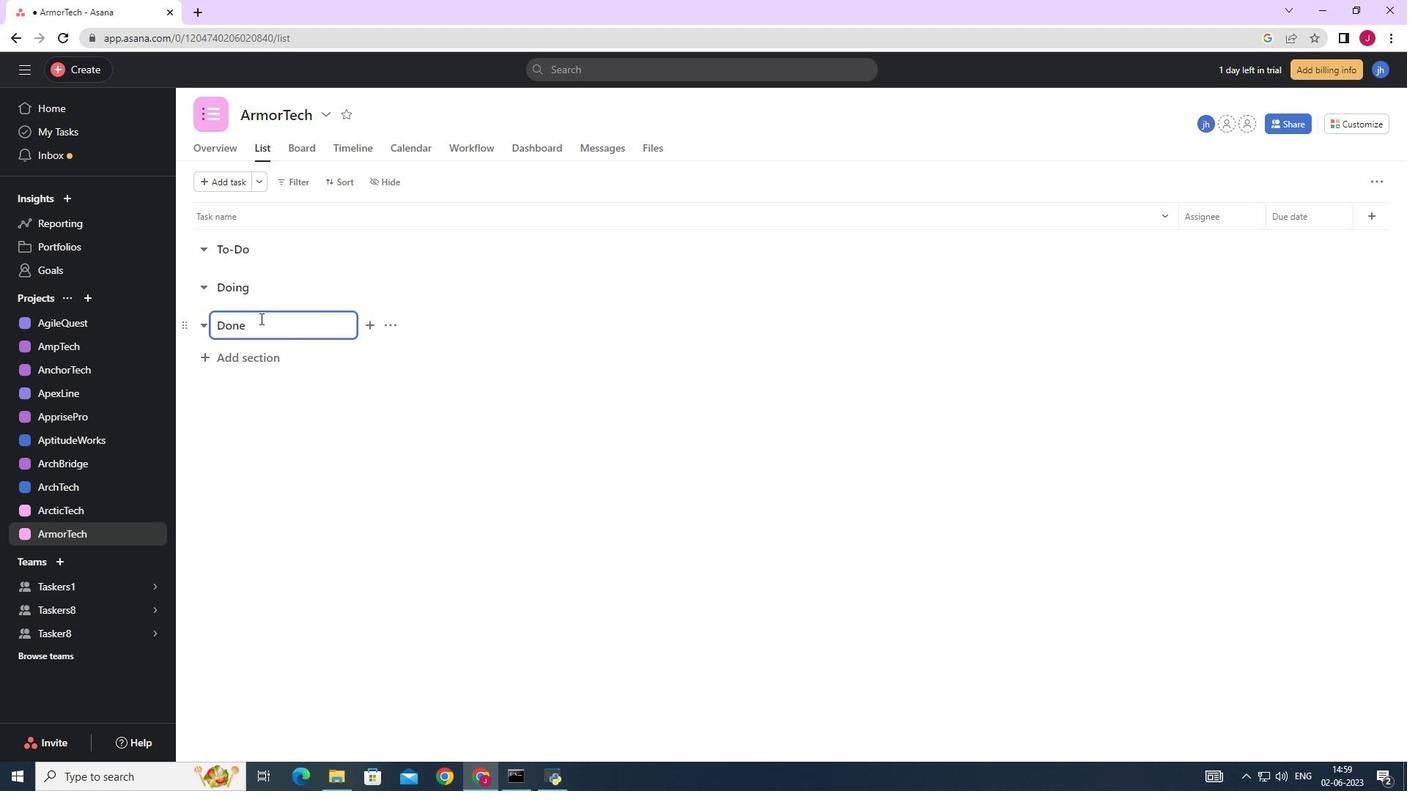 
